 Task: Create a due date automation trigger when advanced on, on the tuesday after a card is due add fields without custom field "Resume" set to a date between 1 and 7 days ago at 11:00 AM.
Action: Mouse moved to (1221, 95)
Screenshot: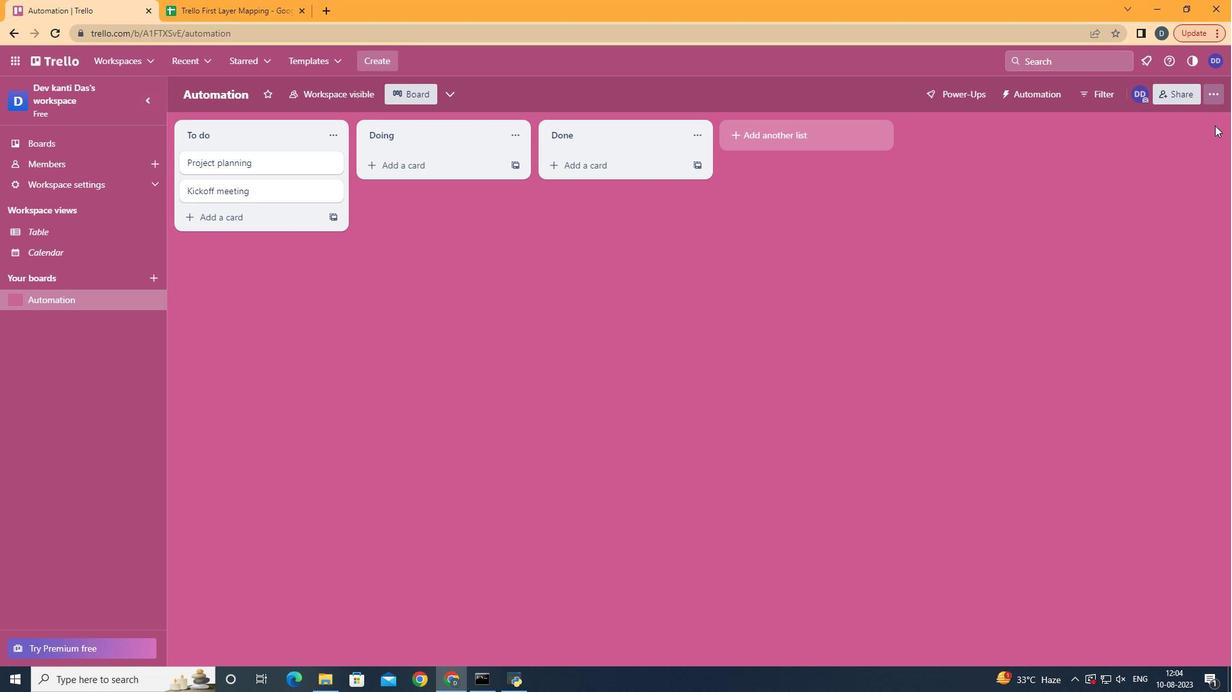 
Action: Mouse pressed left at (1221, 95)
Screenshot: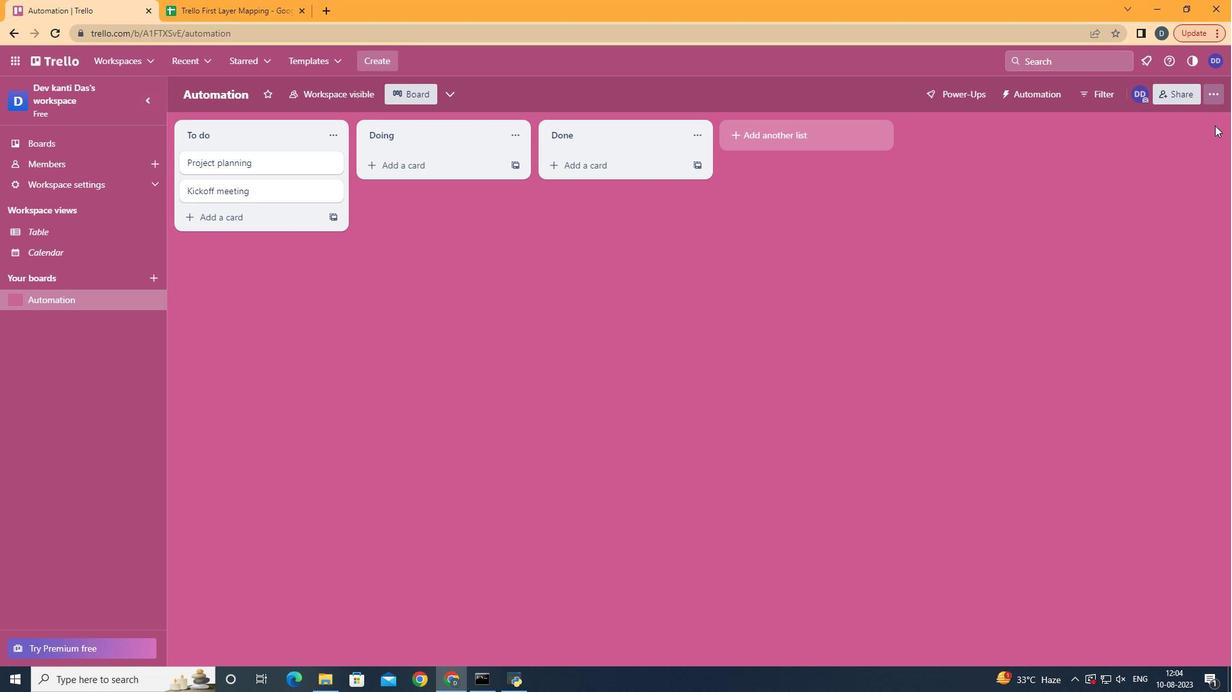 
Action: Mouse moved to (1145, 259)
Screenshot: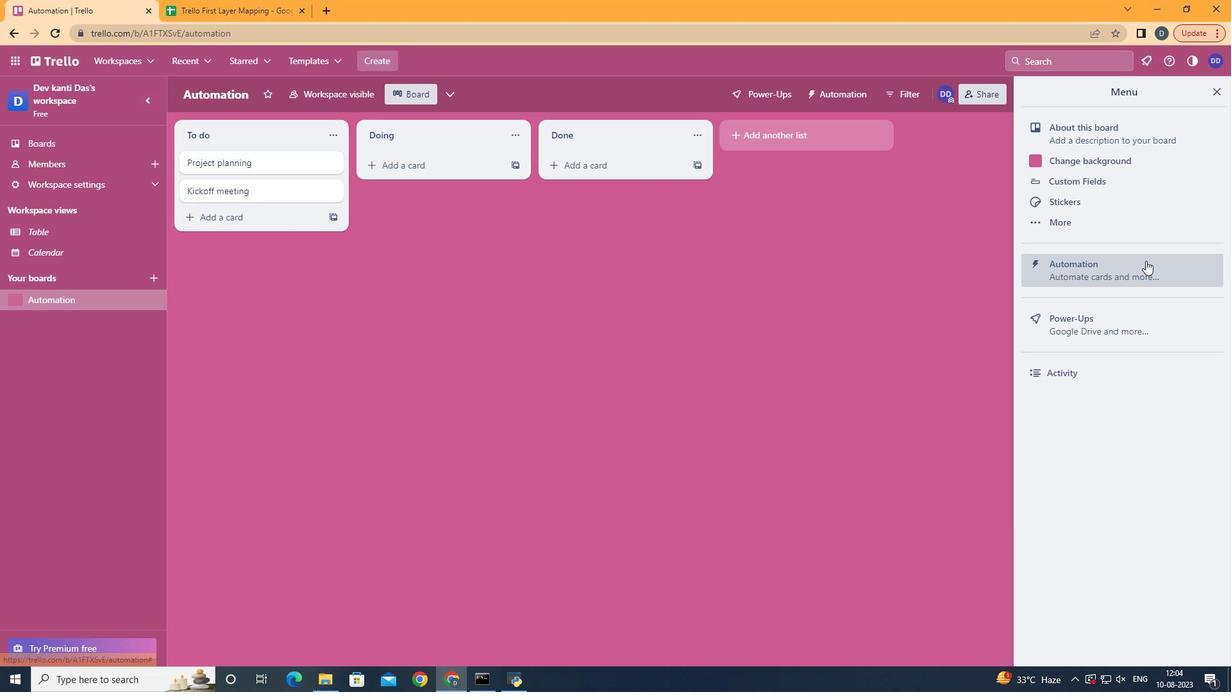 
Action: Mouse pressed left at (1145, 259)
Screenshot: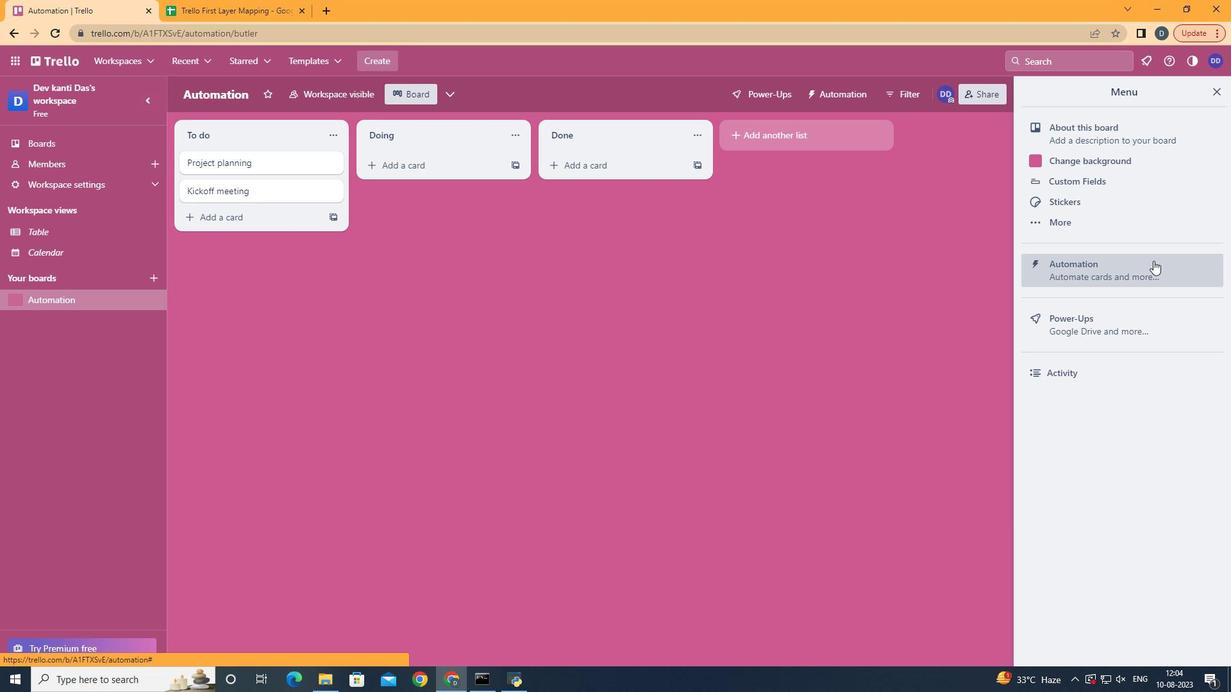 
Action: Mouse moved to (249, 262)
Screenshot: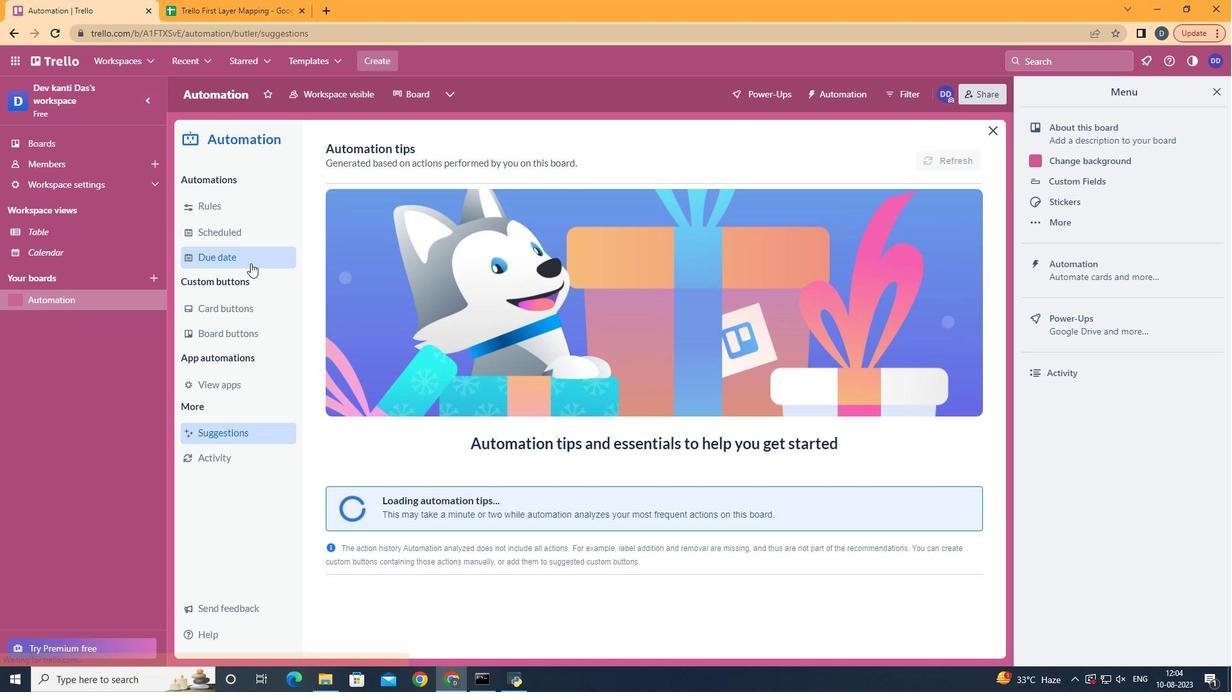 
Action: Mouse pressed left at (249, 262)
Screenshot: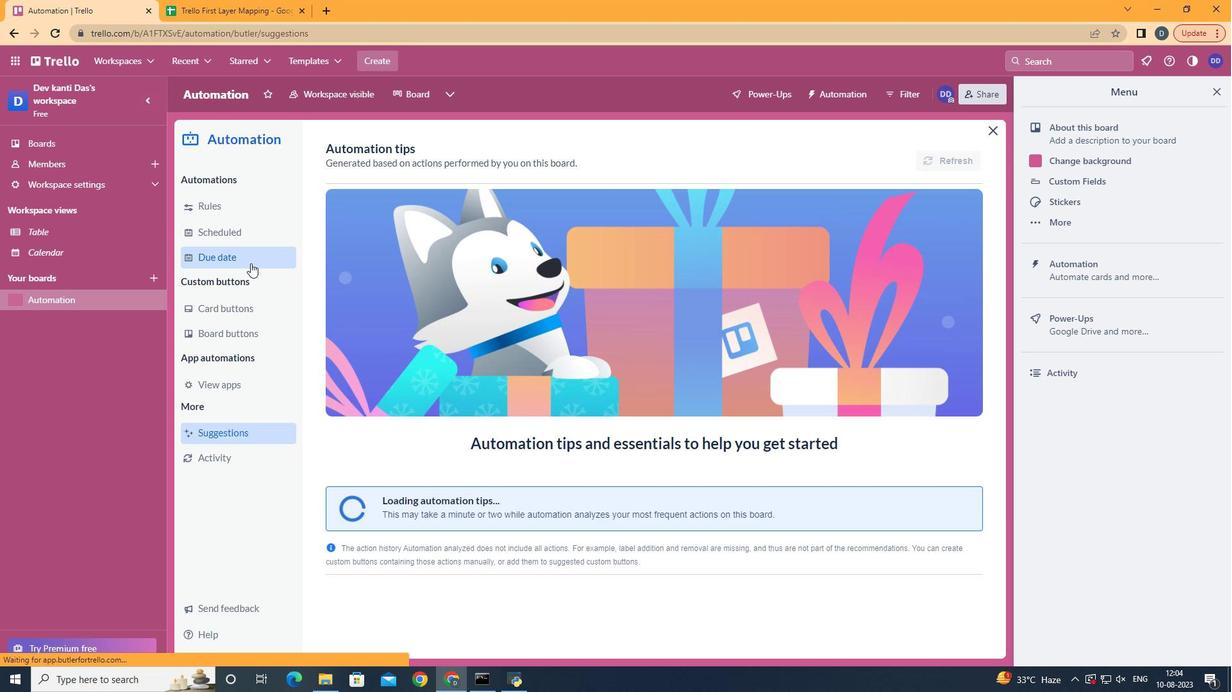 
Action: Mouse moved to (893, 155)
Screenshot: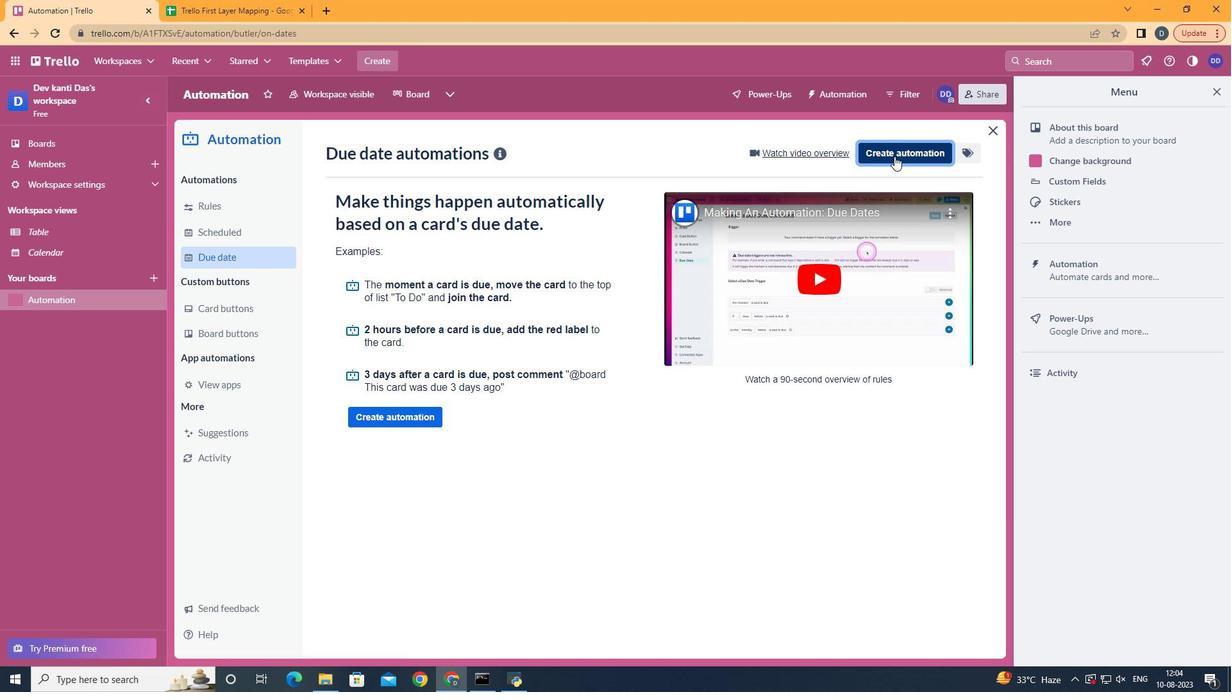 
Action: Mouse pressed left at (893, 155)
Screenshot: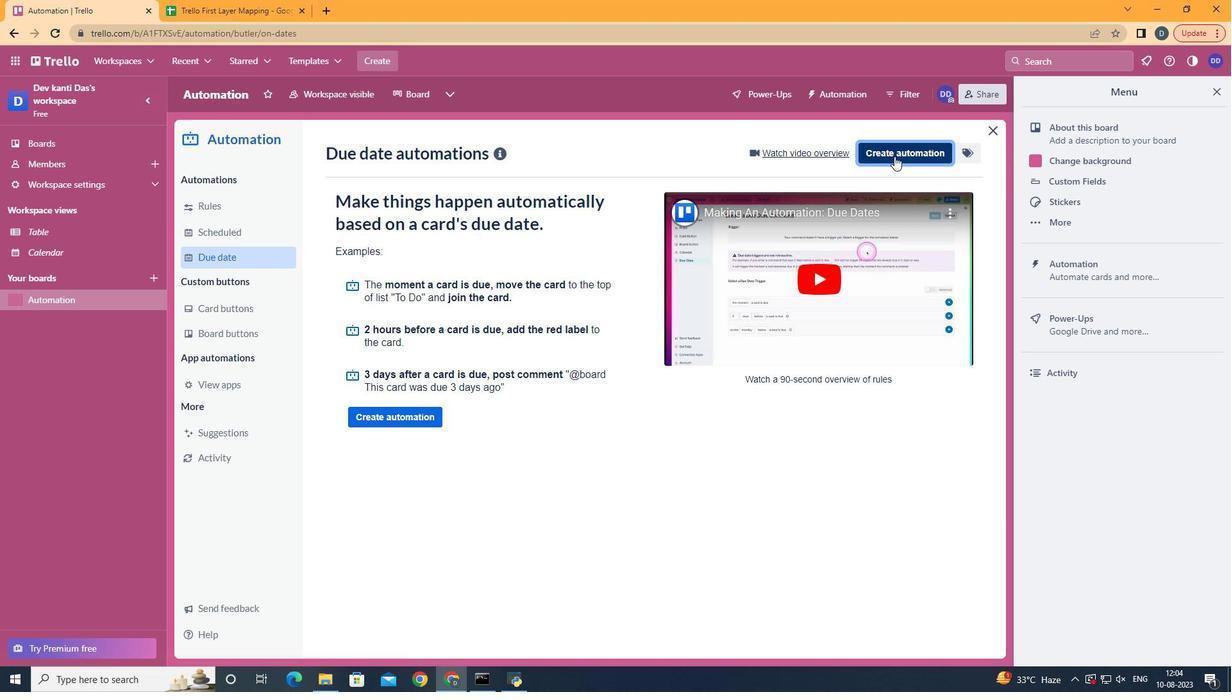 
Action: Mouse moved to (700, 286)
Screenshot: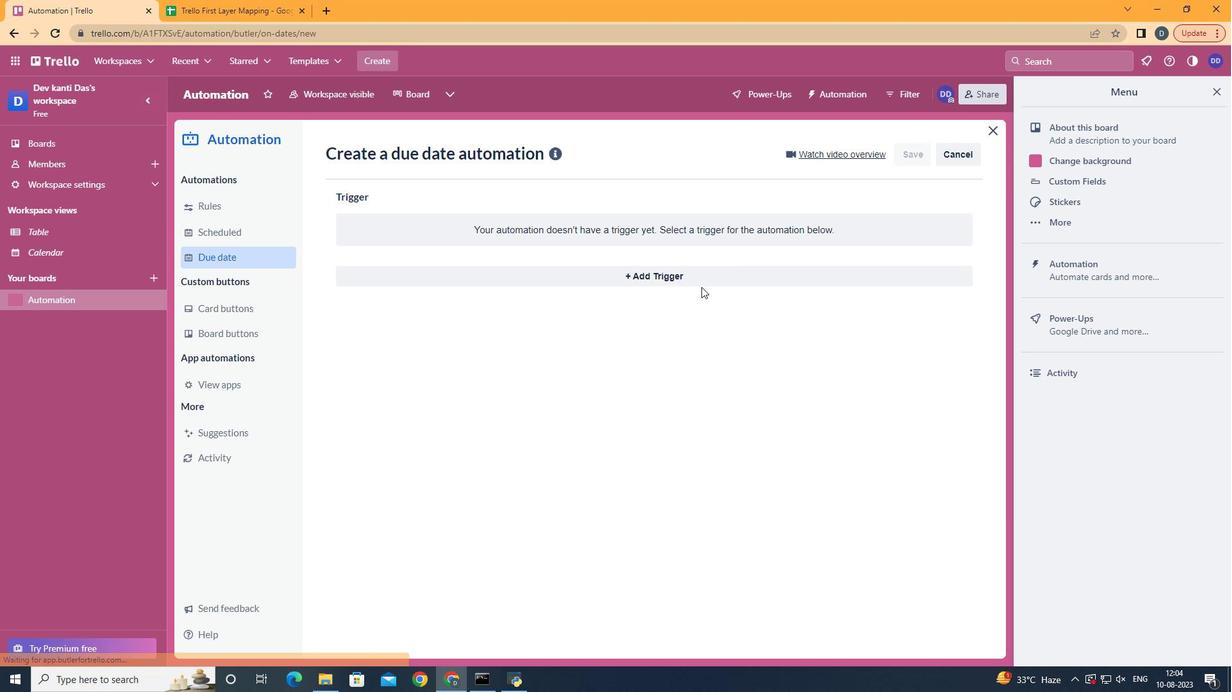 
Action: Mouse pressed left at (700, 286)
Screenshot: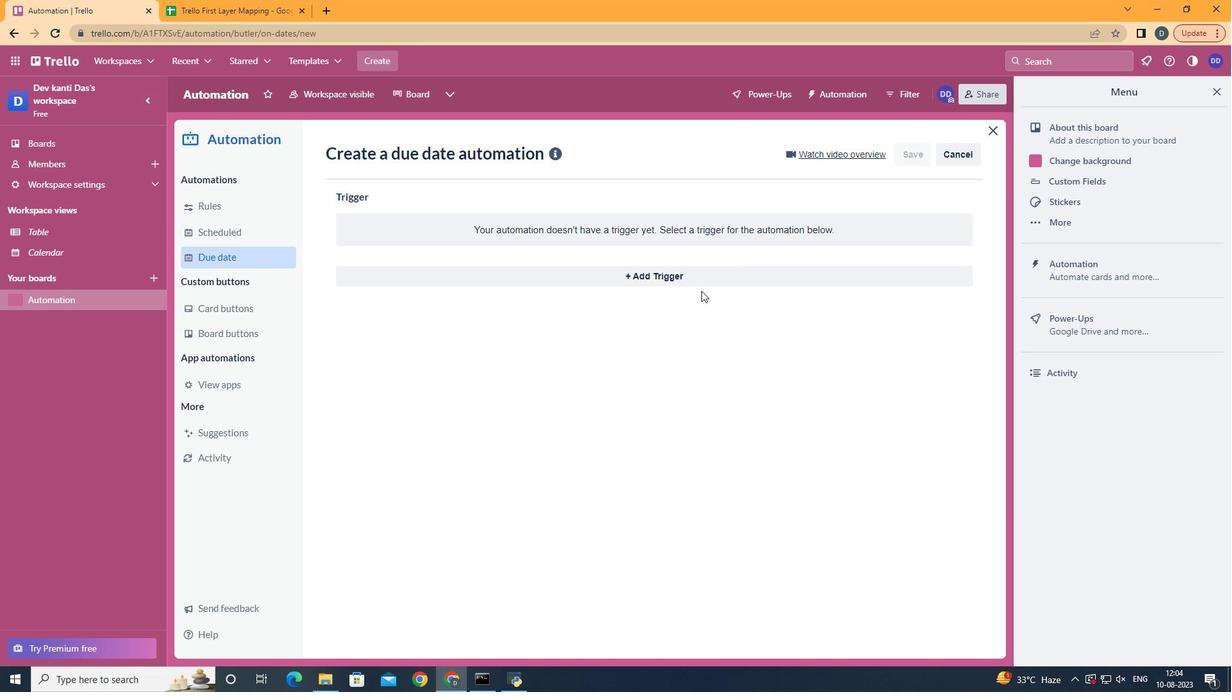 
Action: Mouse moved to (762, 275)
Screenshot: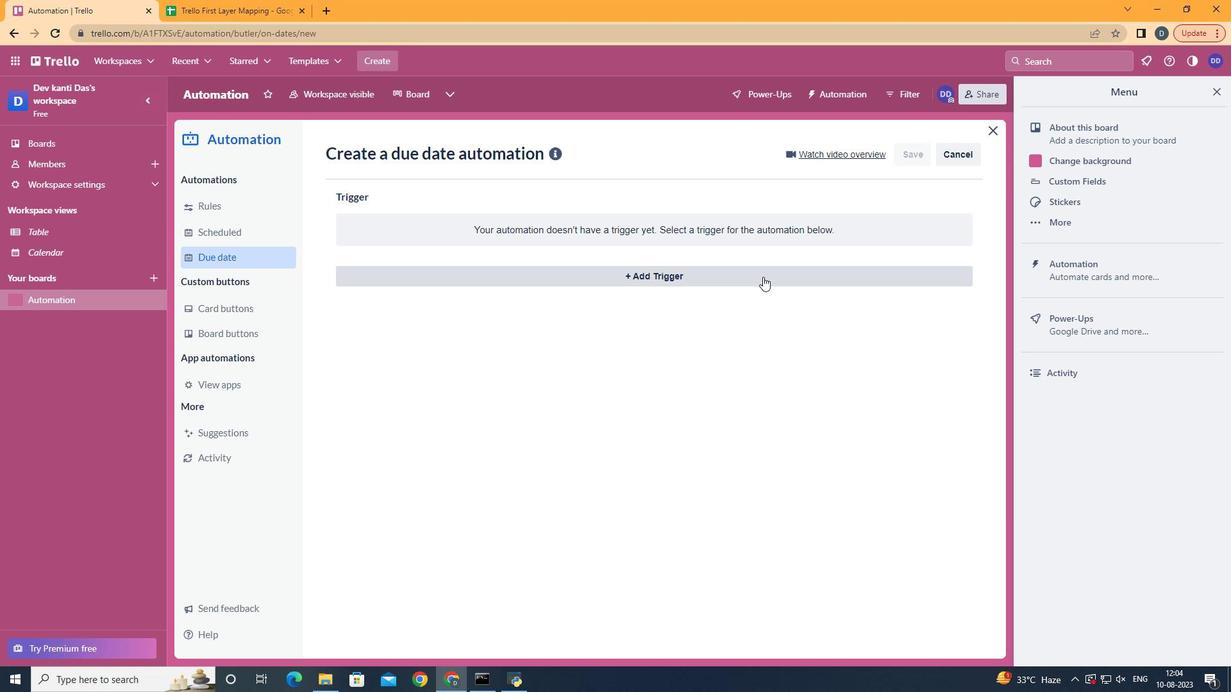 
Action: Mouse pressed left at (762, 275)
Screenshot: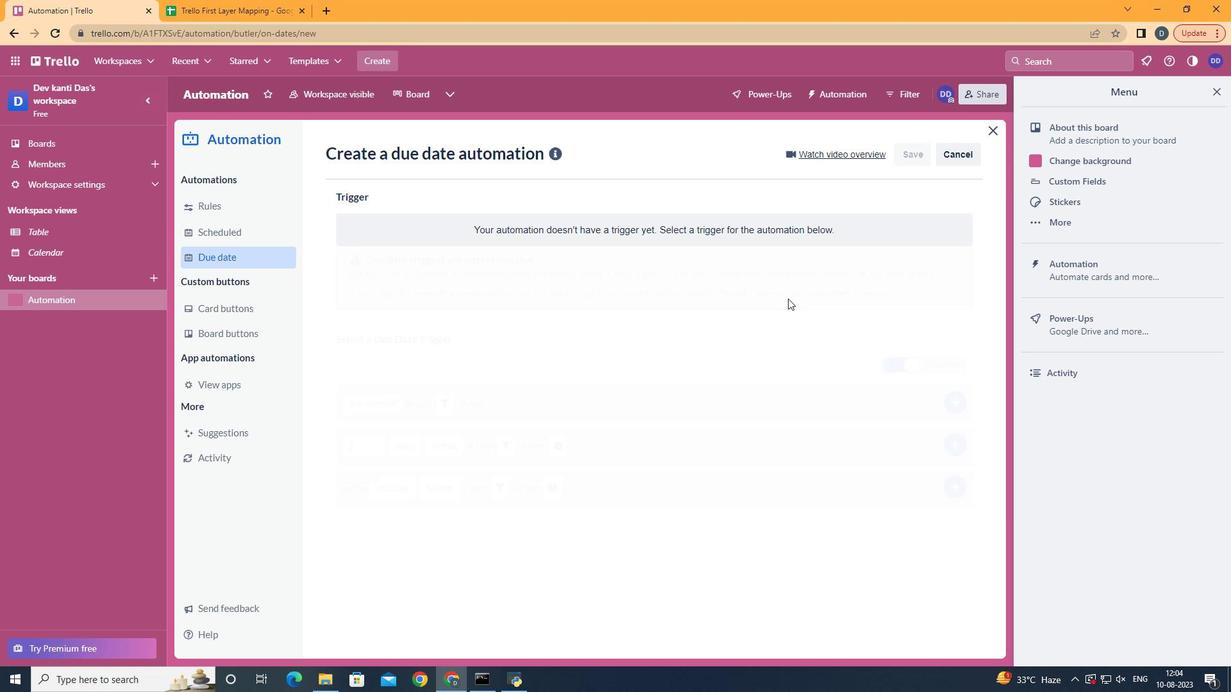 
Action: Mouse moved to (393, 354)
Screenshot: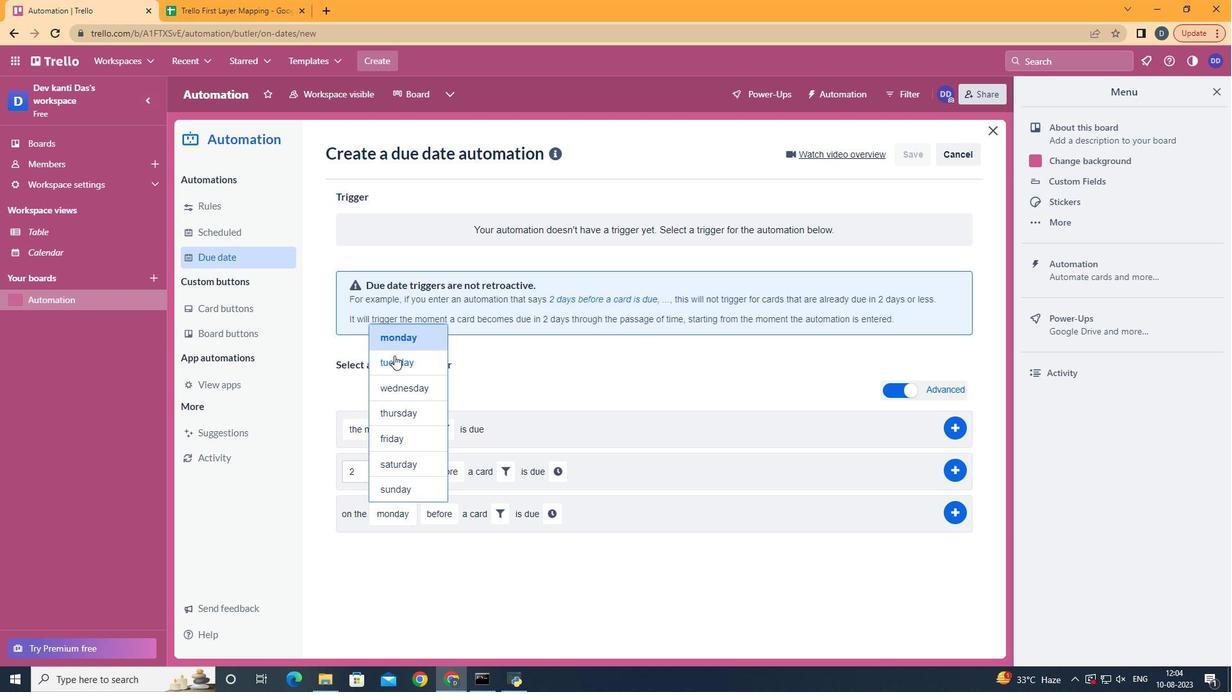 
Action: Mouse pressed left at (393, 354)
Screenshot: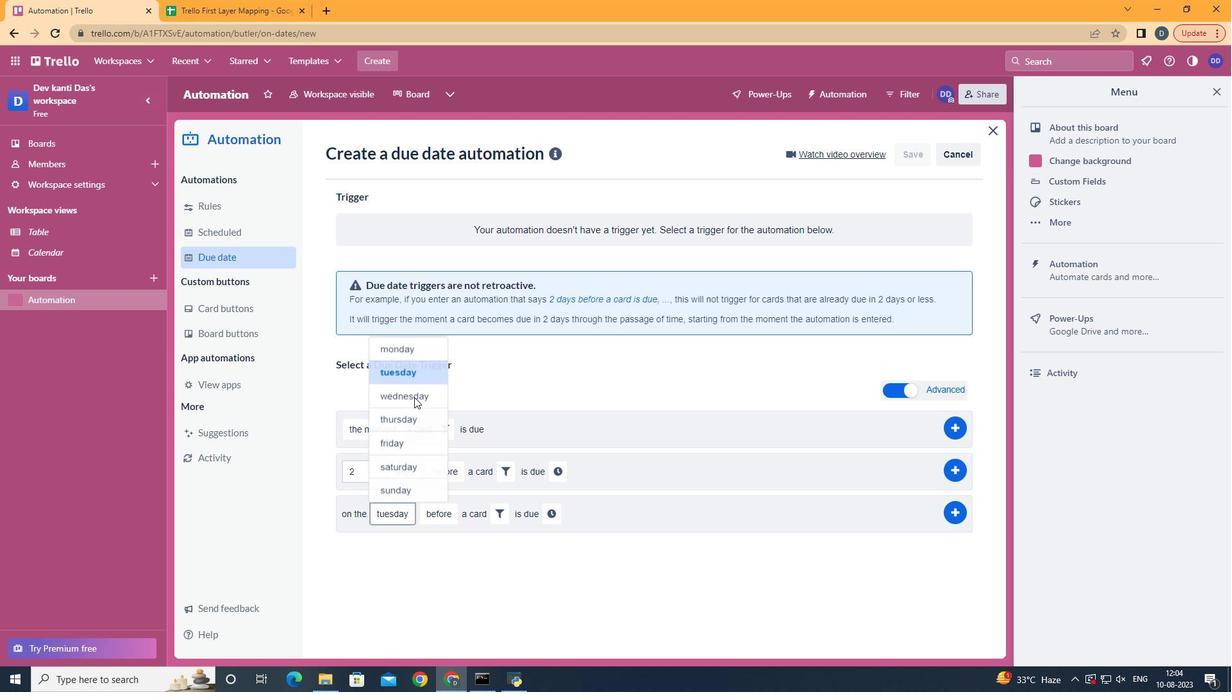 
Action: Mouse moved to (449, 558)
Screenshot: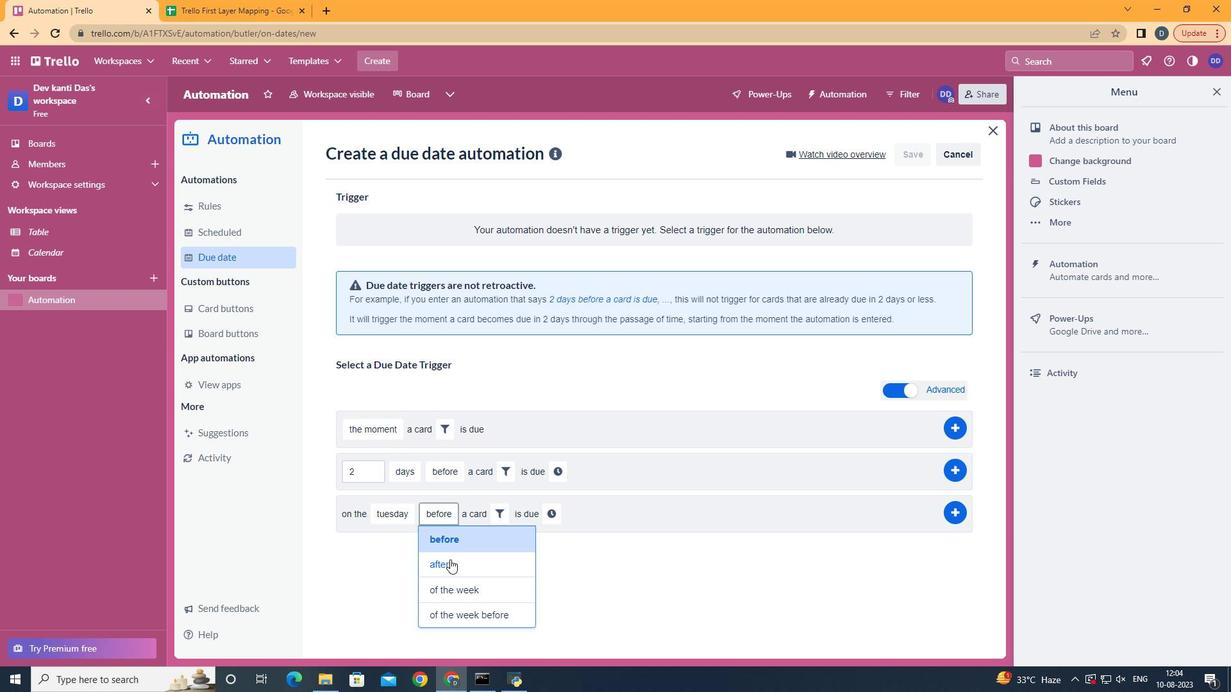 
Action: Mouse pressed left at (449, 558)
Screenshot: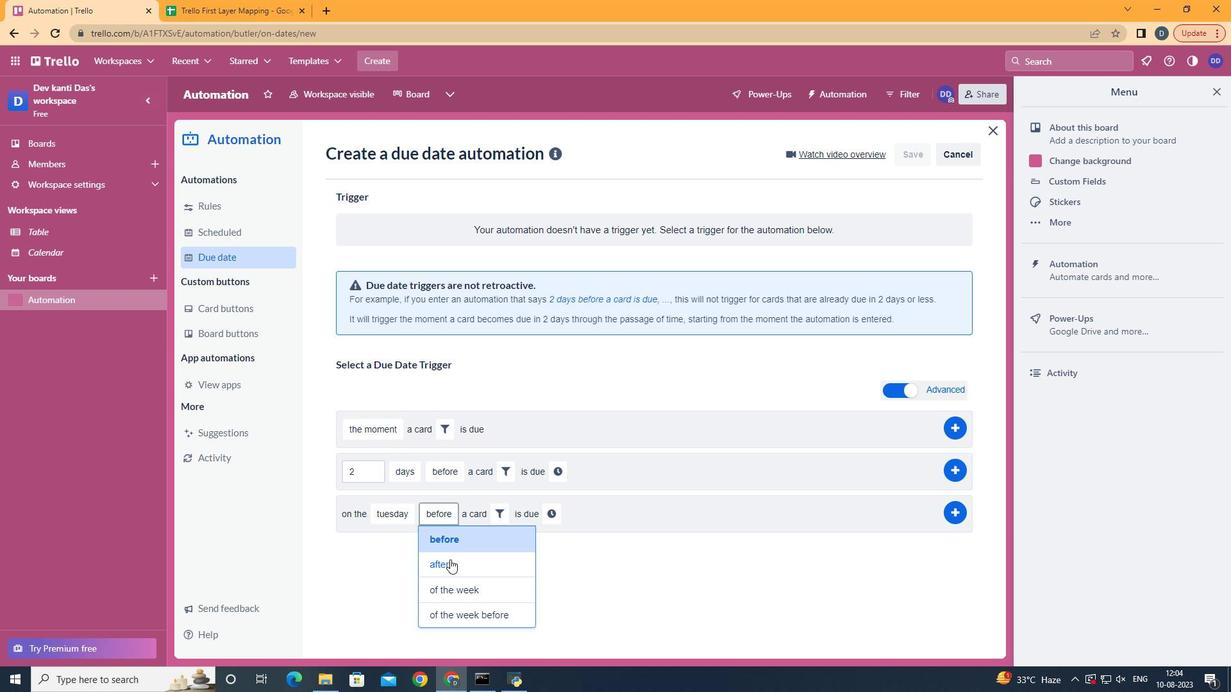 
Action: Mouse moved to (492, 514)
Screenshot: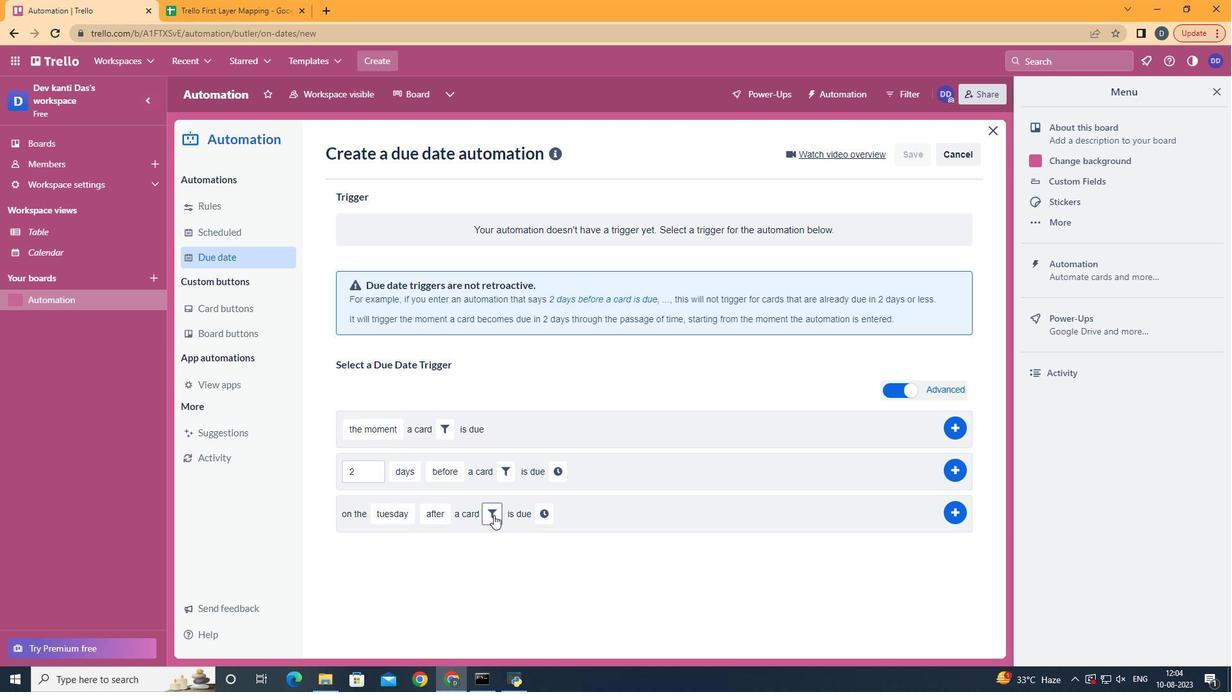 
Action: Mouse pressed left at (492, 514)
Screenshot: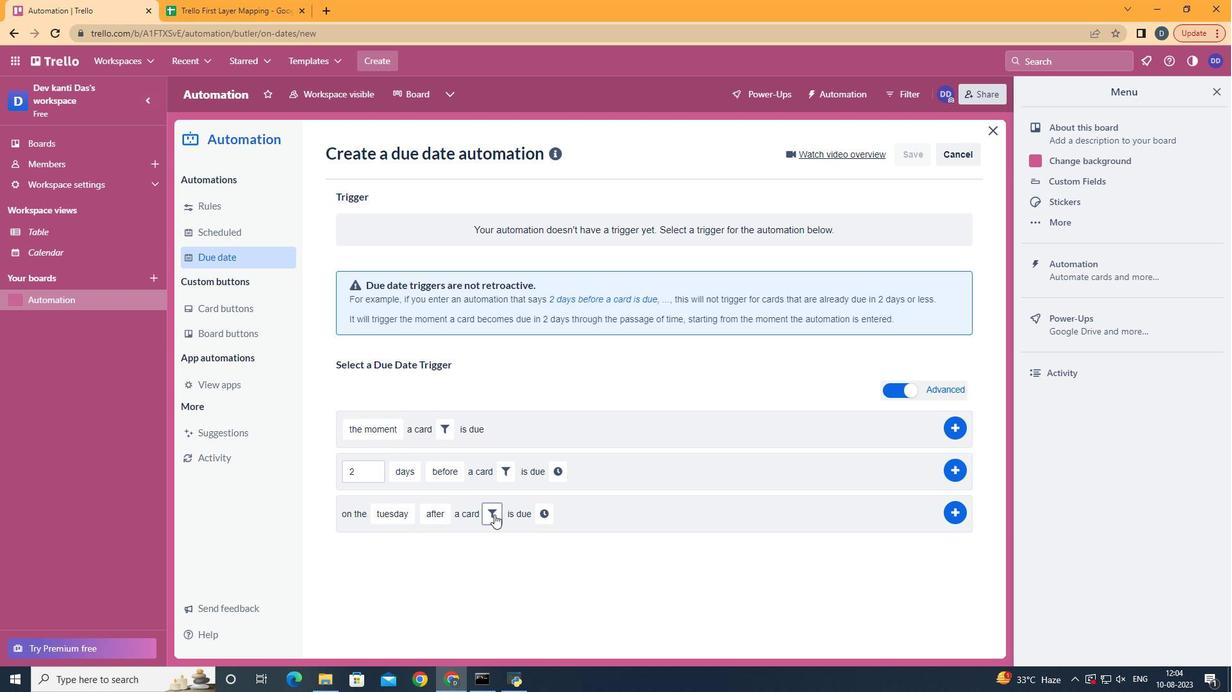 
Action: Mouse moved to (703, 558)
Screenshot: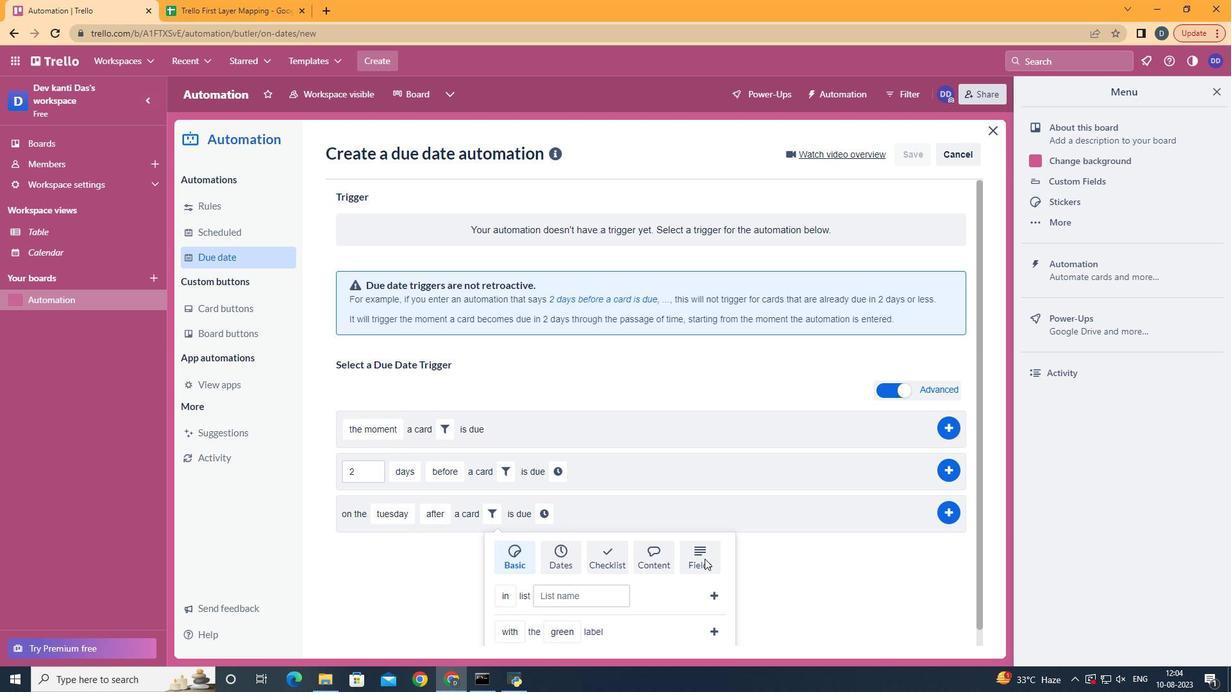 
Action: Mouse pressed left at (703, 558)
Screenshot: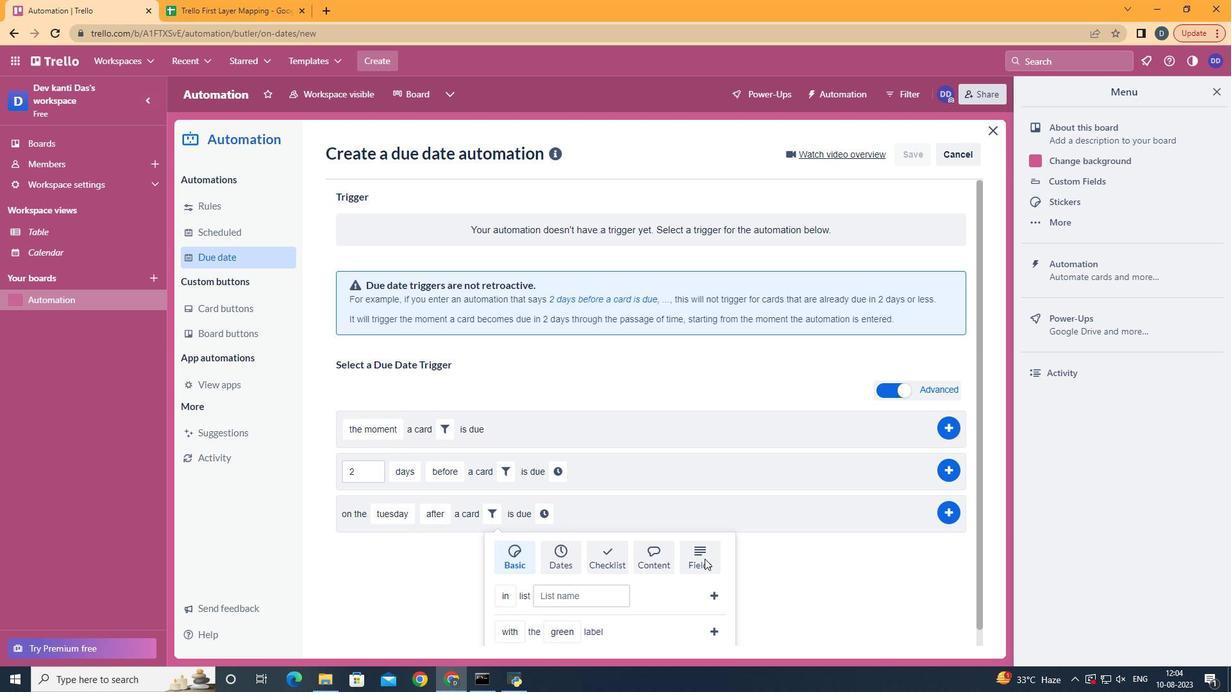 
Action: Mouse scrolled (703, 557) with delta (0, 0)
Screenshot: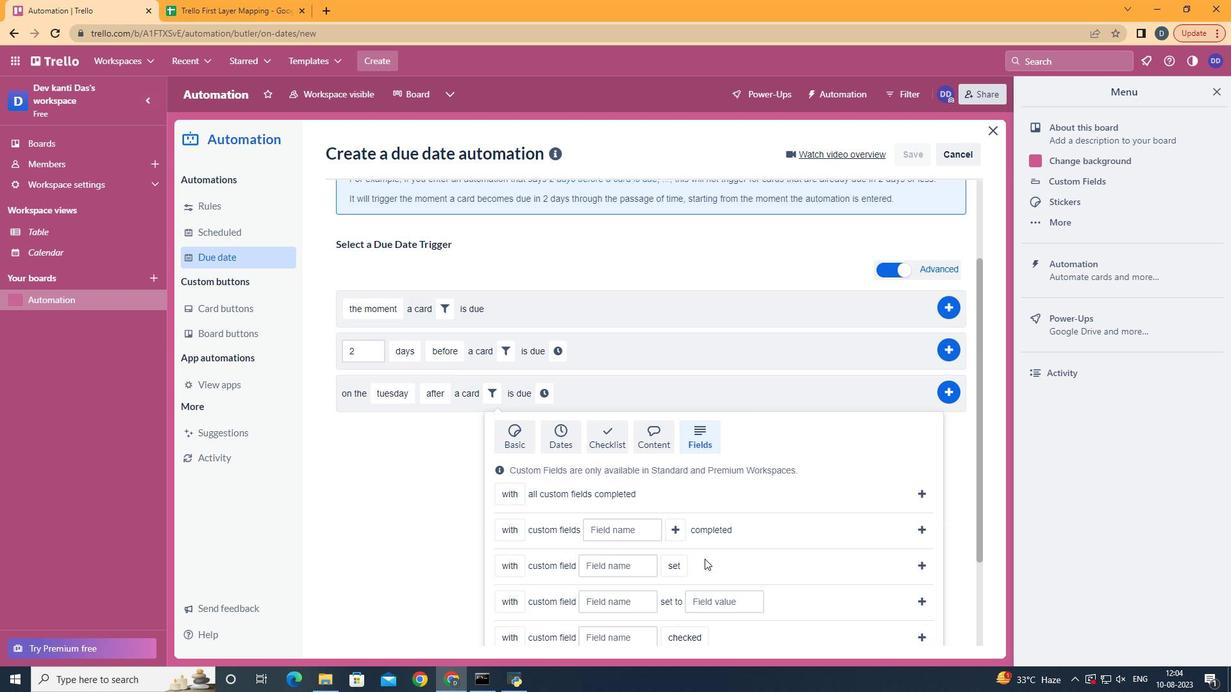 
Action: Mouse scrolled (703, 557) with delta (0, 0)
Screenshot: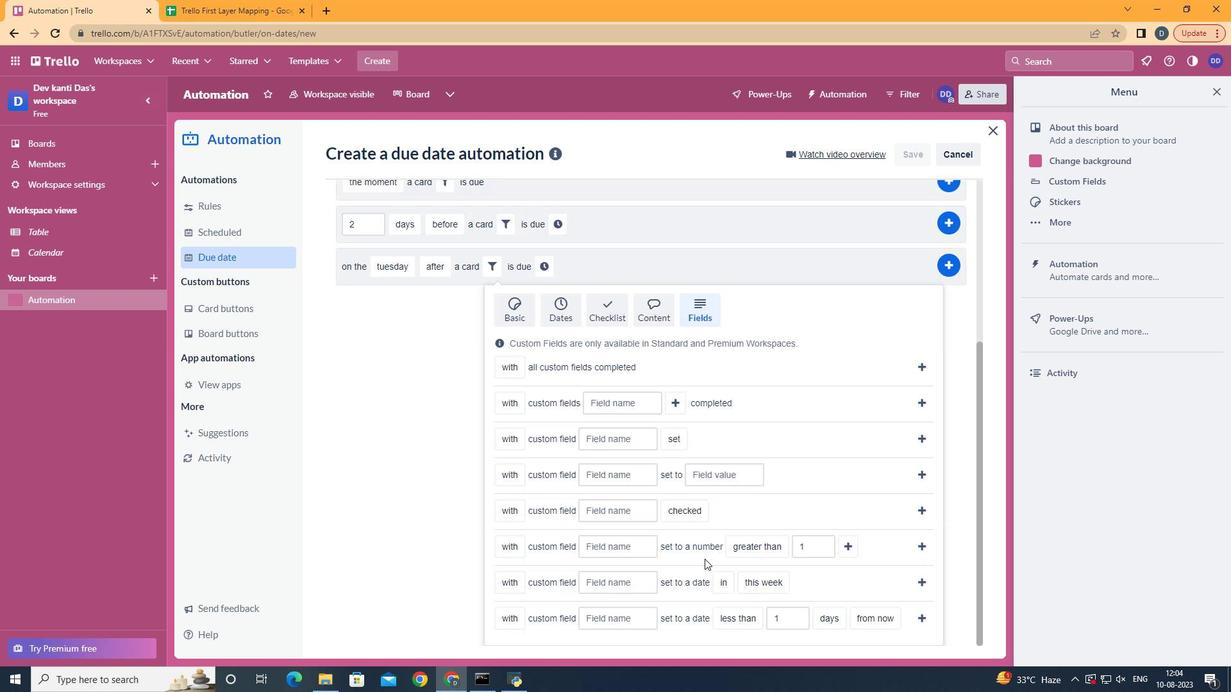 
Action: Mouse scrolled (703, 557) with delta (0, 0)
Screenshot: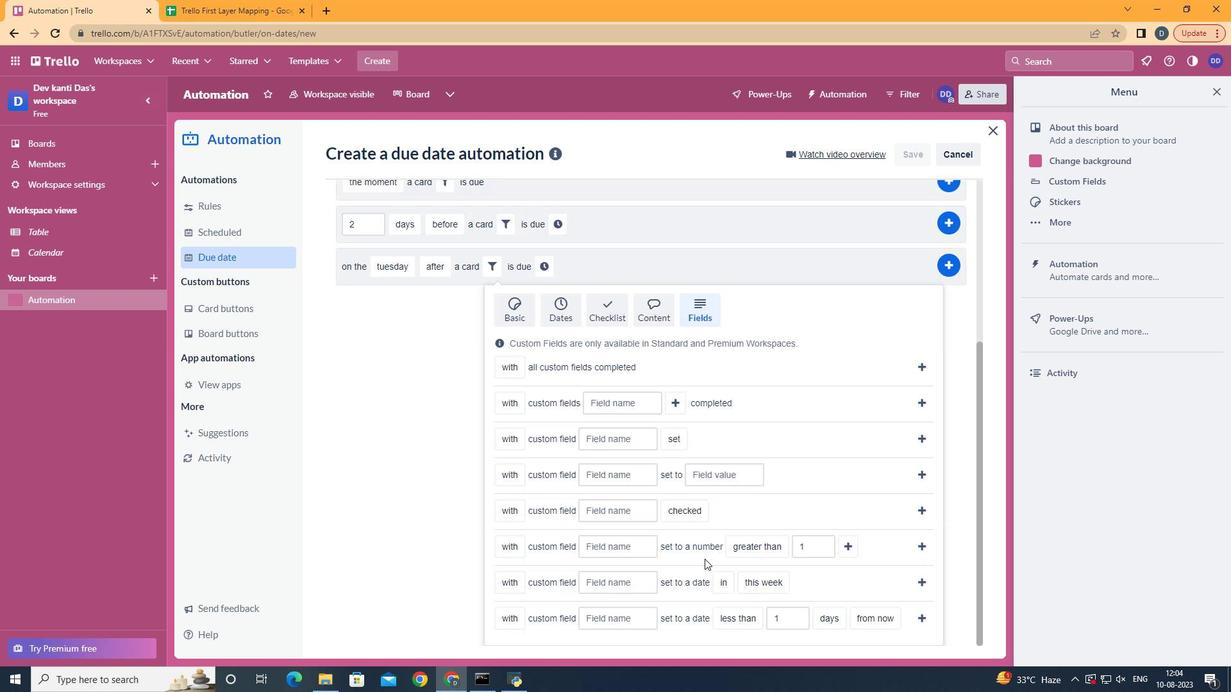 
Action: Mouse scrolled (703, 557) with delta (0, 0)
Screenshot: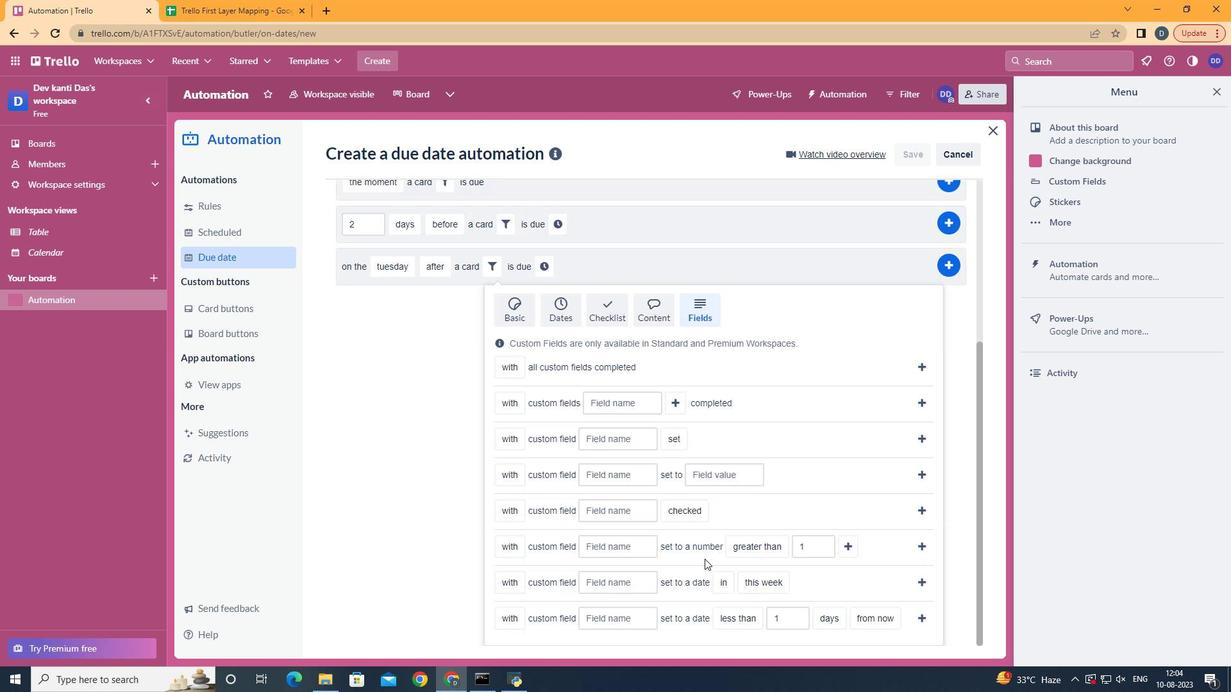 
Action: Mouse scrolled (703, 557) with delta (0, 0)
Screenshot: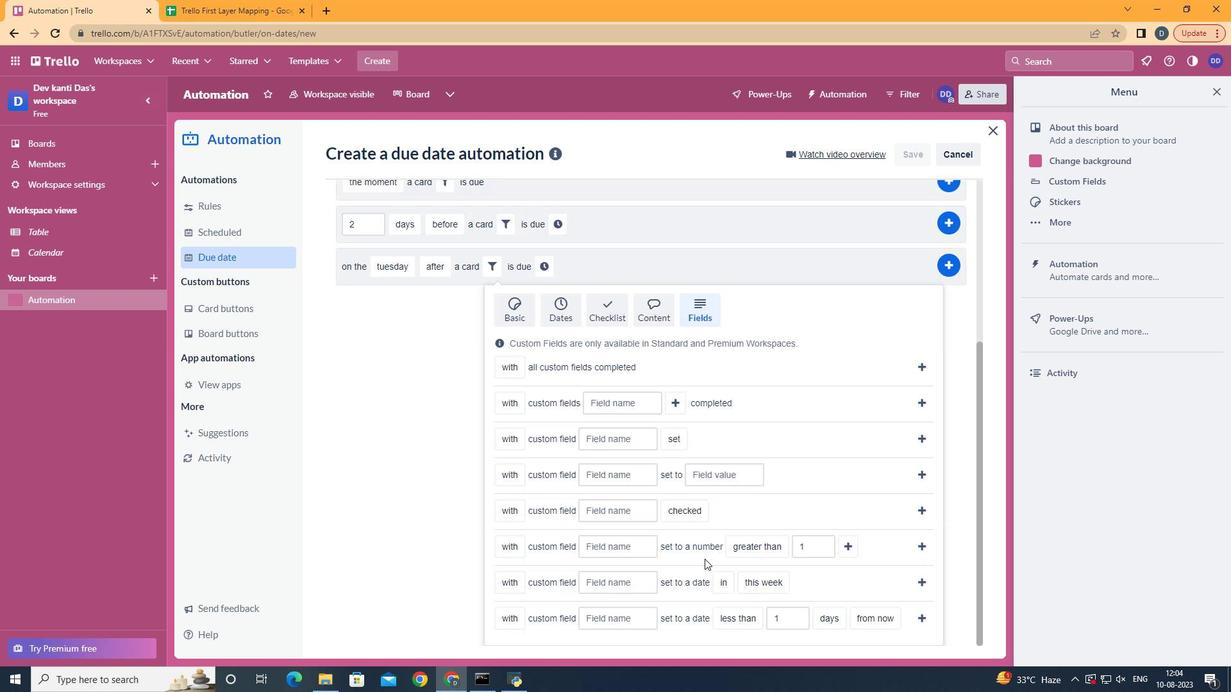 
Action: Mouse scrolled (703, 557) with delta (0, 0)
Screenshot: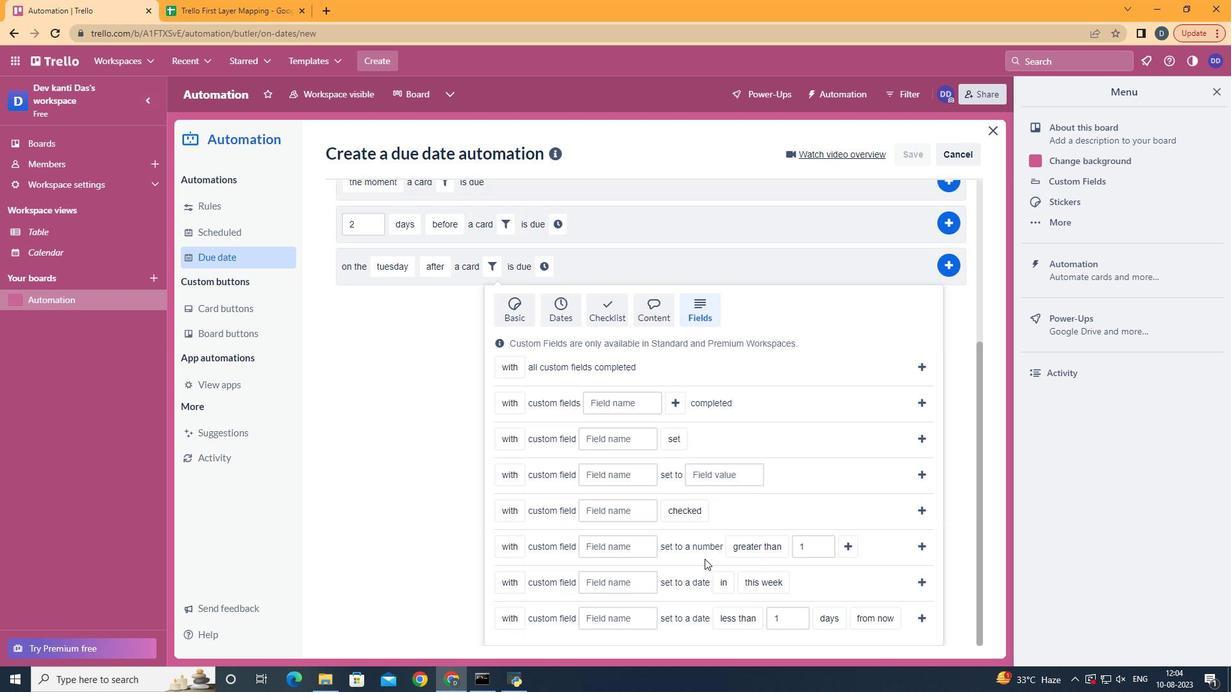 
Action: Mouse scrolled (703, 557) with delta (0, 0)
Screenshot: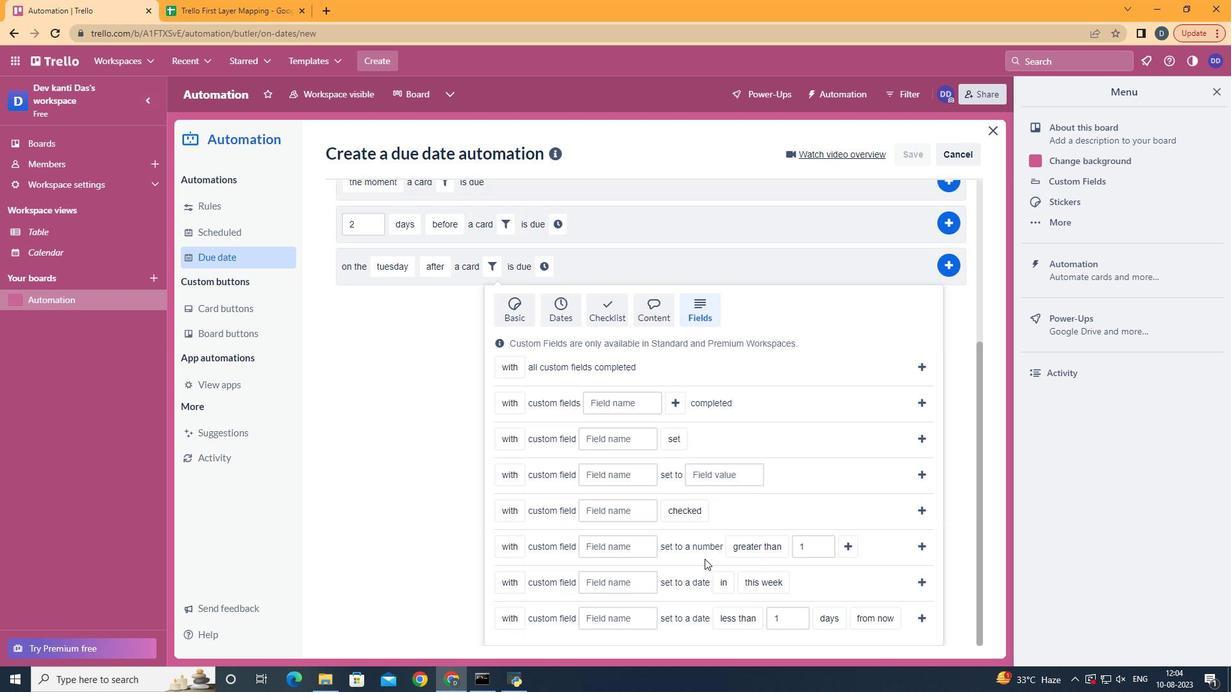 
Action: Mouse moved to (528, 596)
Screenshot: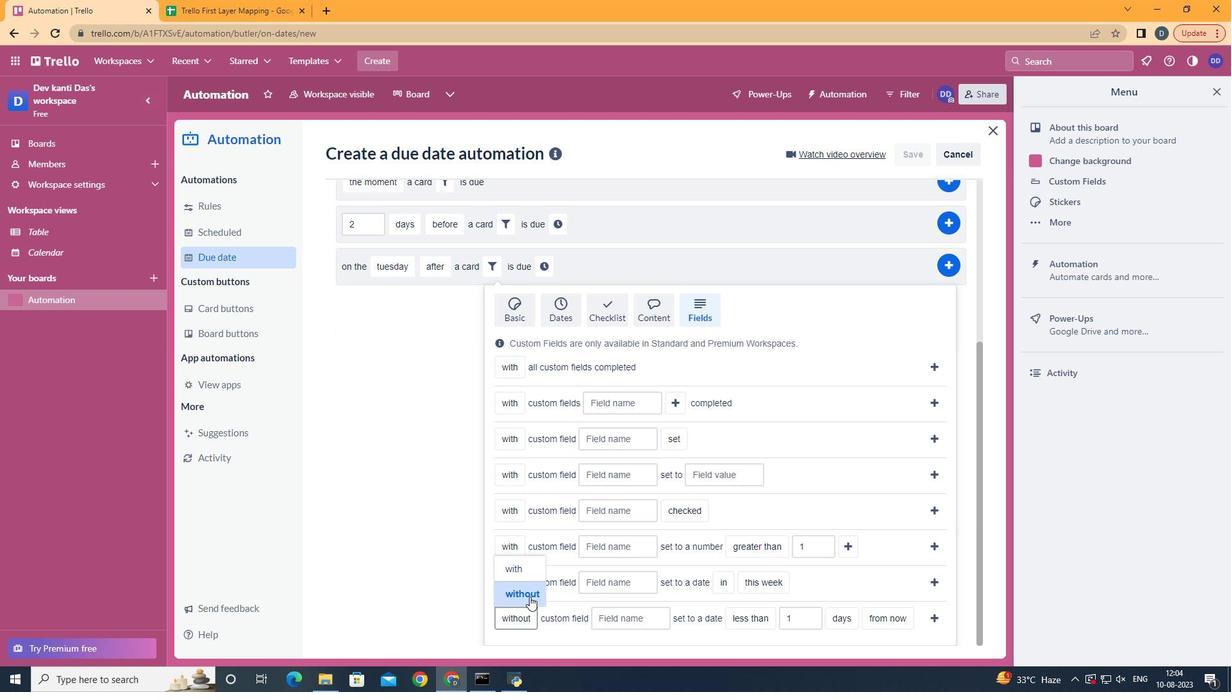 
Action: Mouse pressed left at (528, 596)
Screenshot: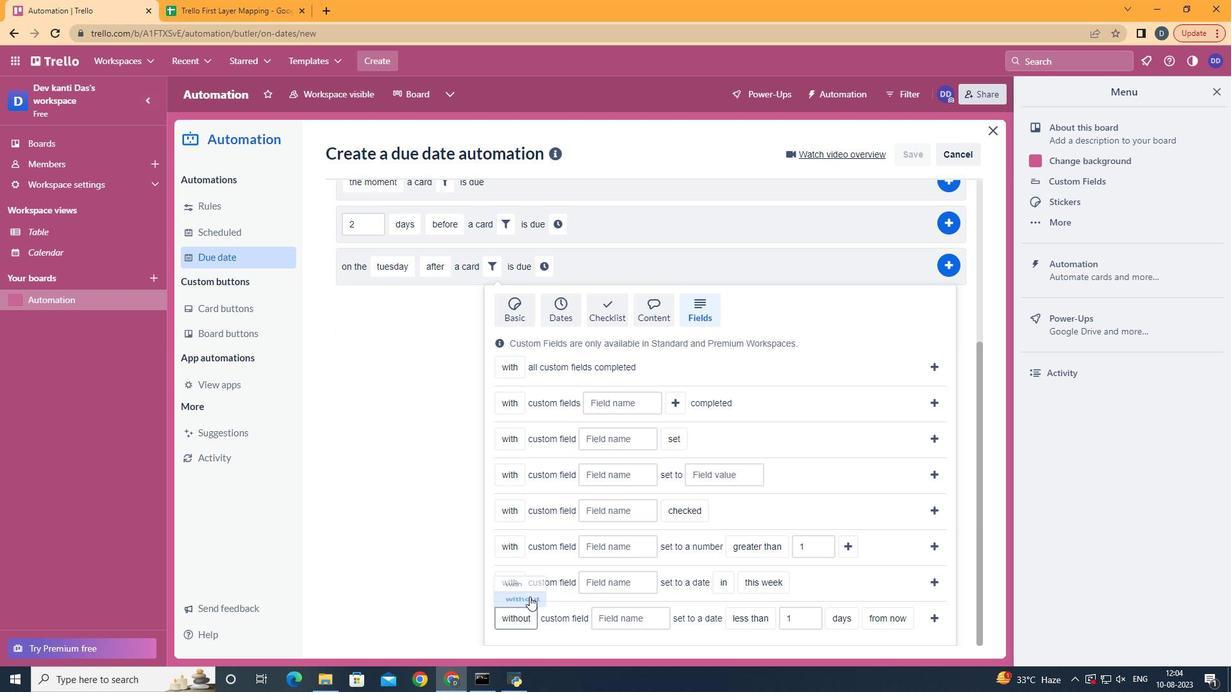 
Action: Mouse moved to (644, 610)
Screenshot: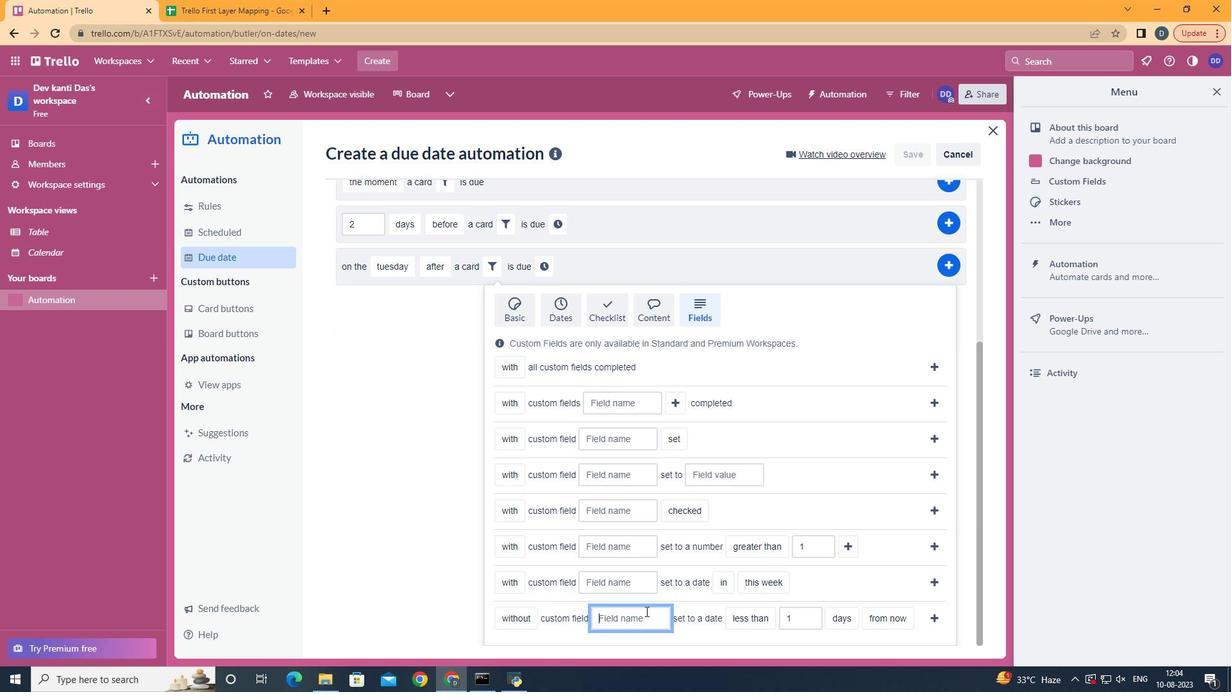 
Action: Mouse pressed left at (644, 610)
Screenshot: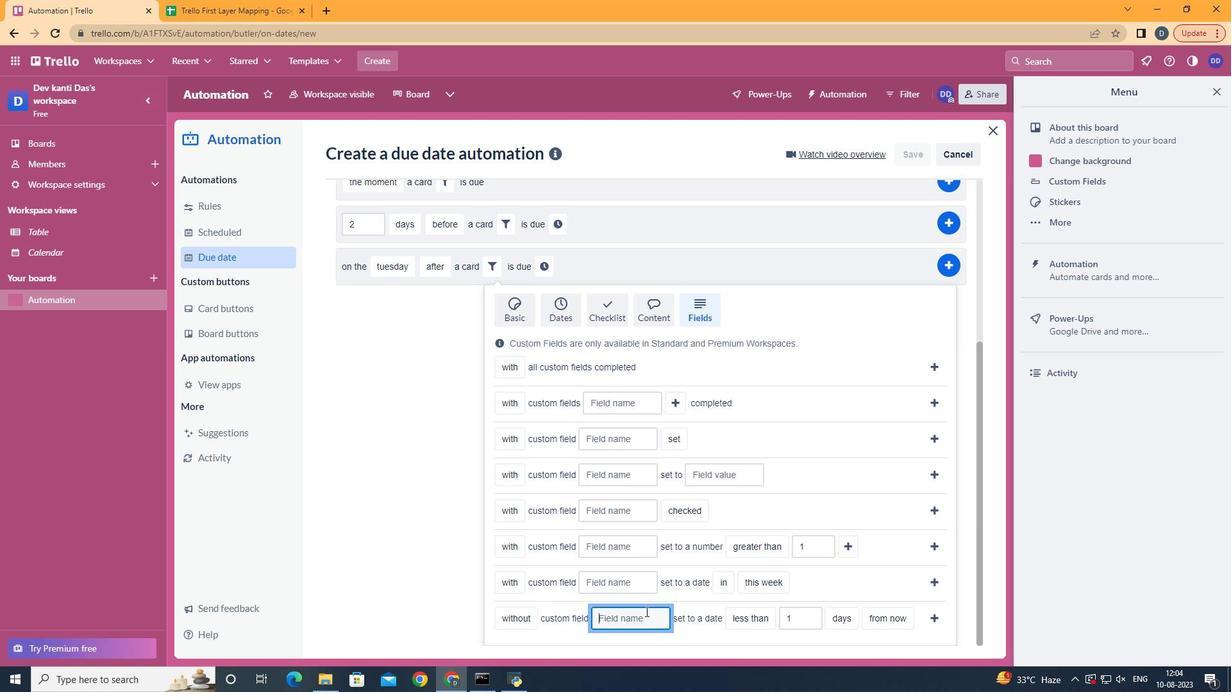 
Action: Key pressed <Key.shift>Resume
Screenshot: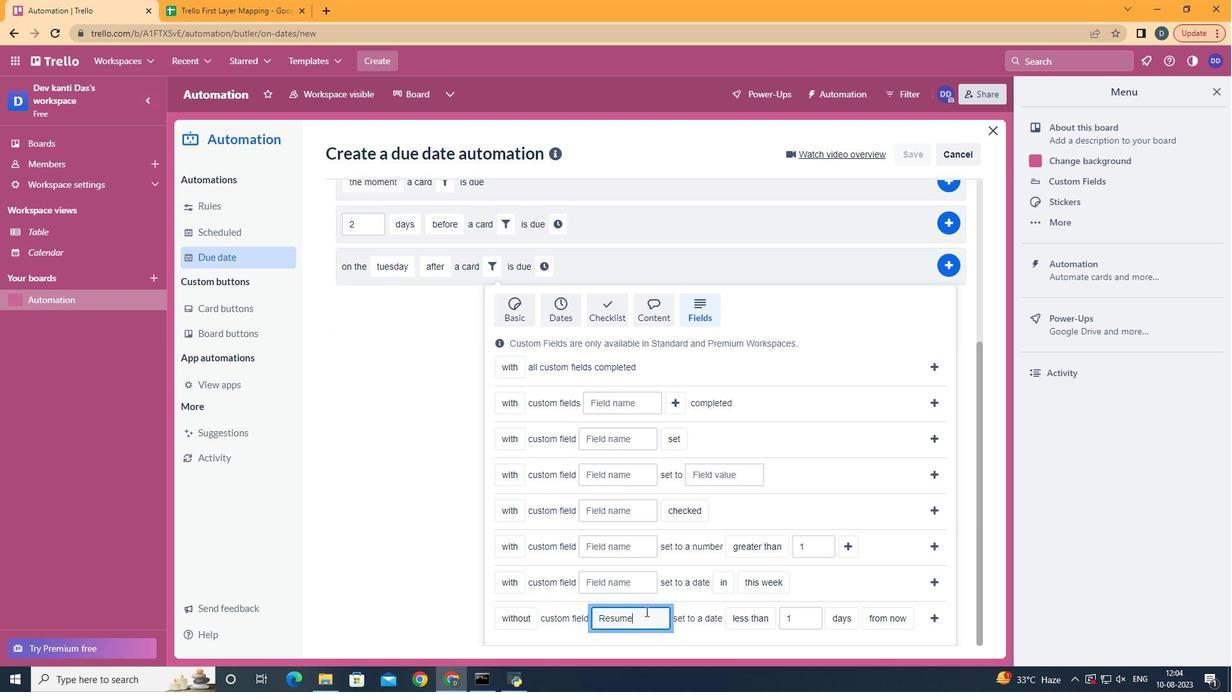 
Action: Mouse moved to (756, 598)
Screenshot: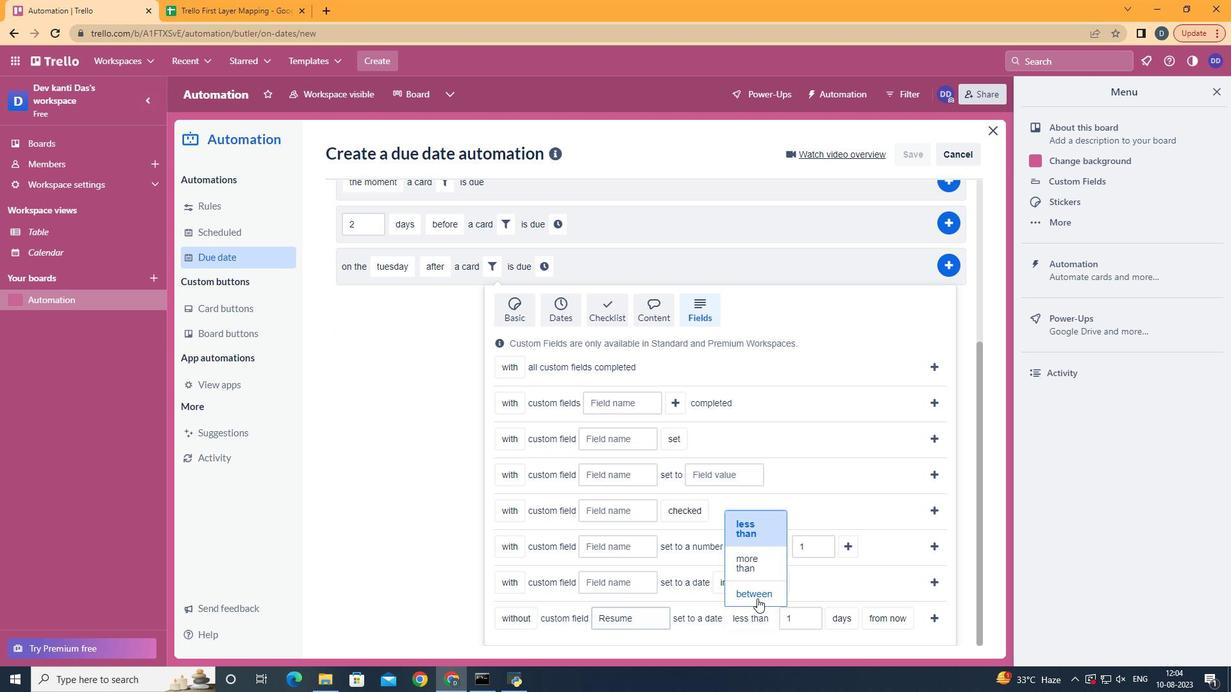 
Action: Mouse pressed left at (756, 598)
Screenshot: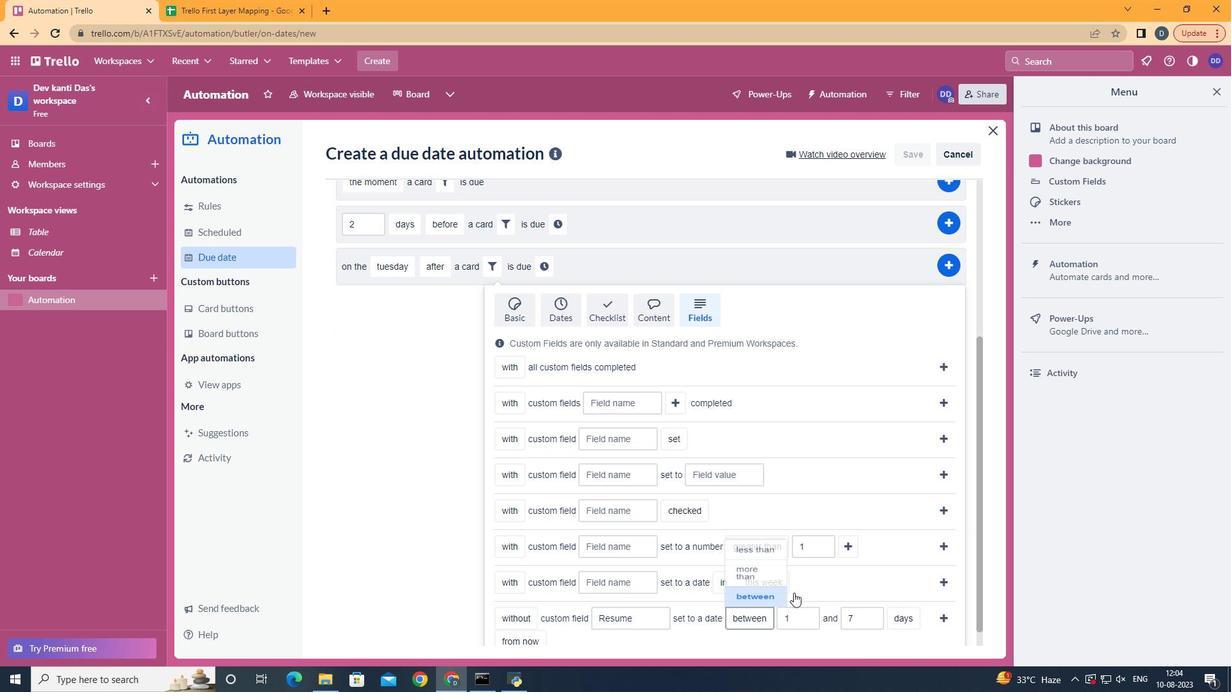 
Action: Mouse moved to (860, 581)
Screenshot: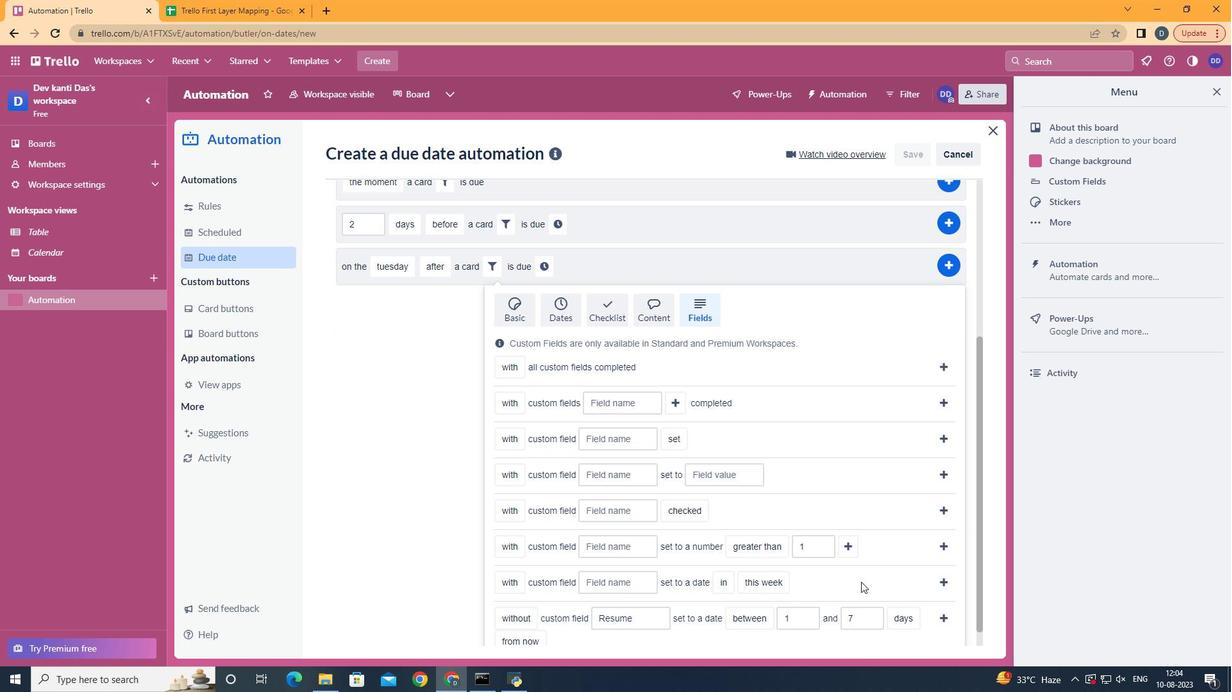 
Action: Mouse scrolled (860, 580) with delta (0, 0)
Screenshot: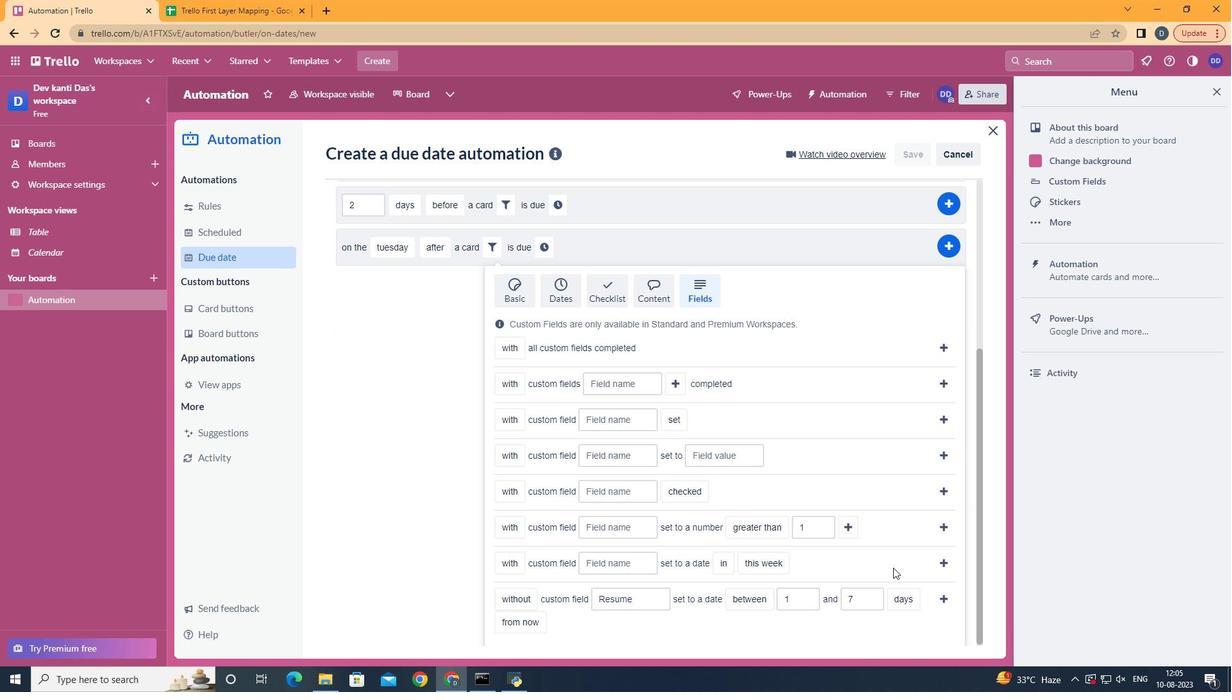 
Action: Mouse scrolled (860, 580) with delta (0, 0)
Screenshot: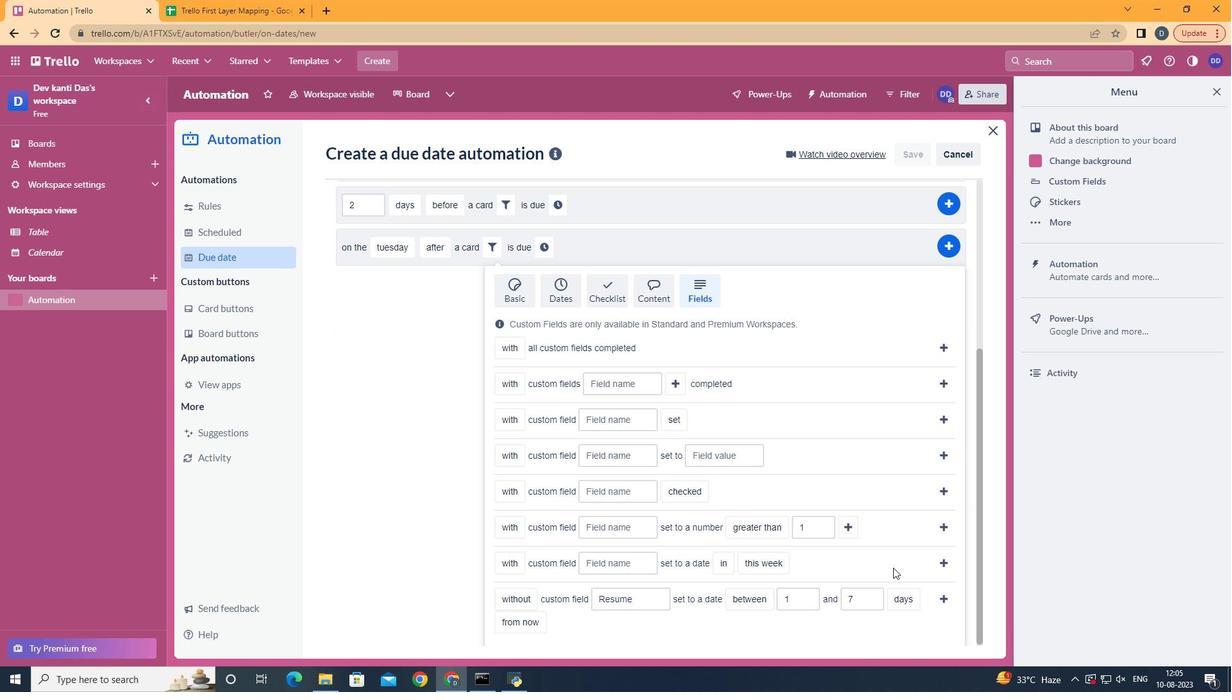 
Action: Mouse scrolled (860, 580) with delta (0, 0)
Screenshot: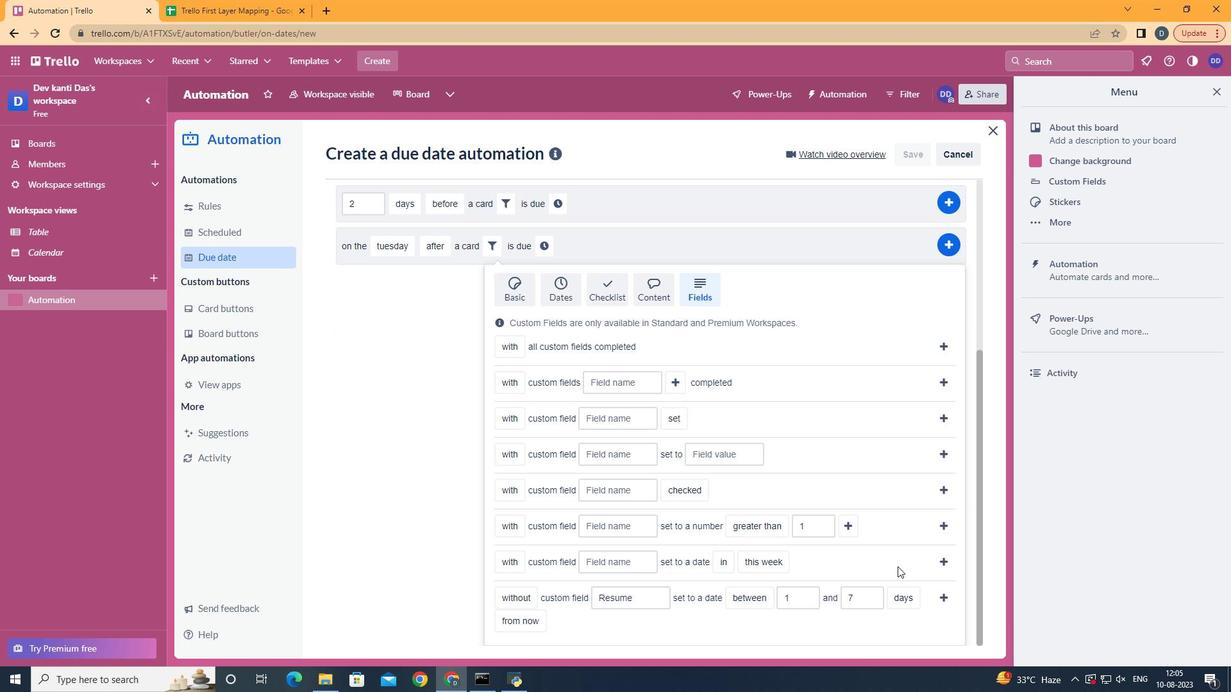 
Action: Mouse moved to (860, 581)
Screenshot: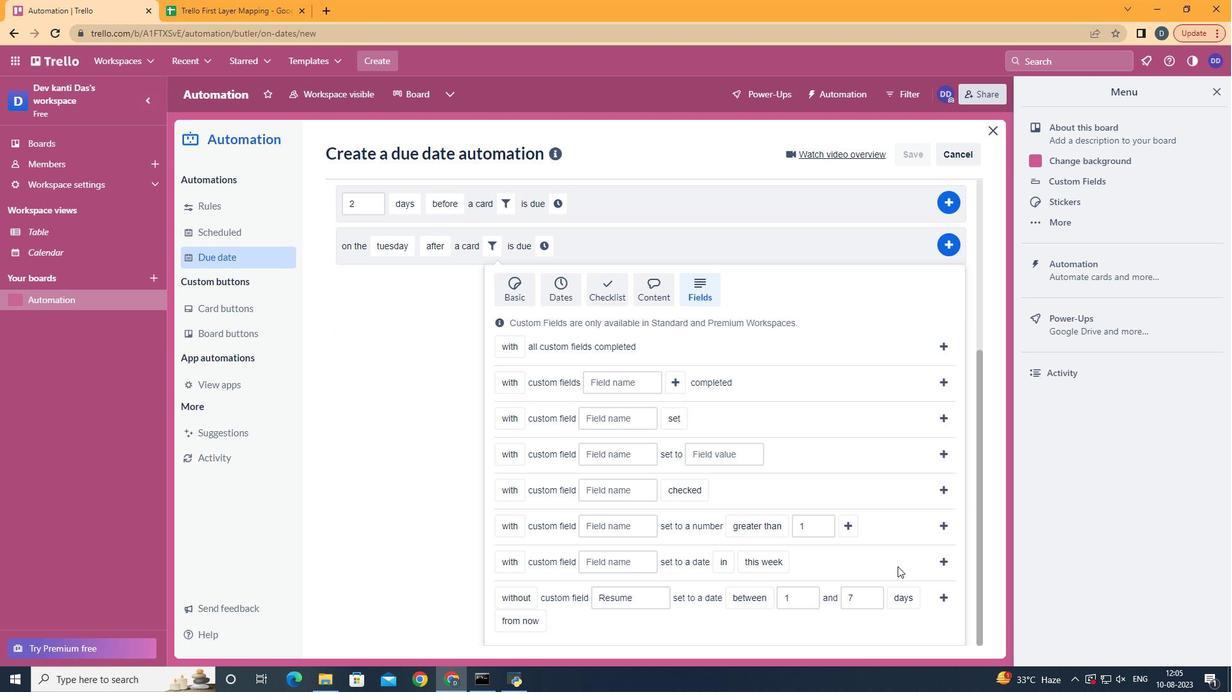 
Action: Mouse scrolled (860, 580) with delta (0, 0)
Screenshot: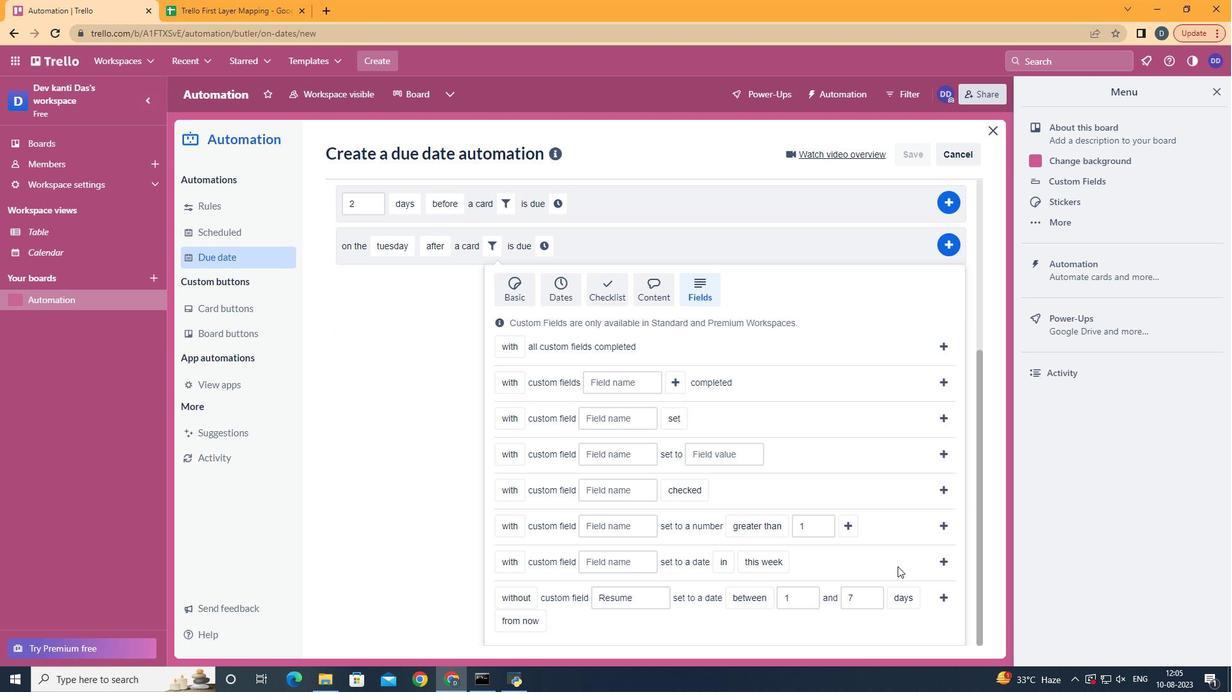 
Action: Mouse moved to (533, 592)
Screenshot: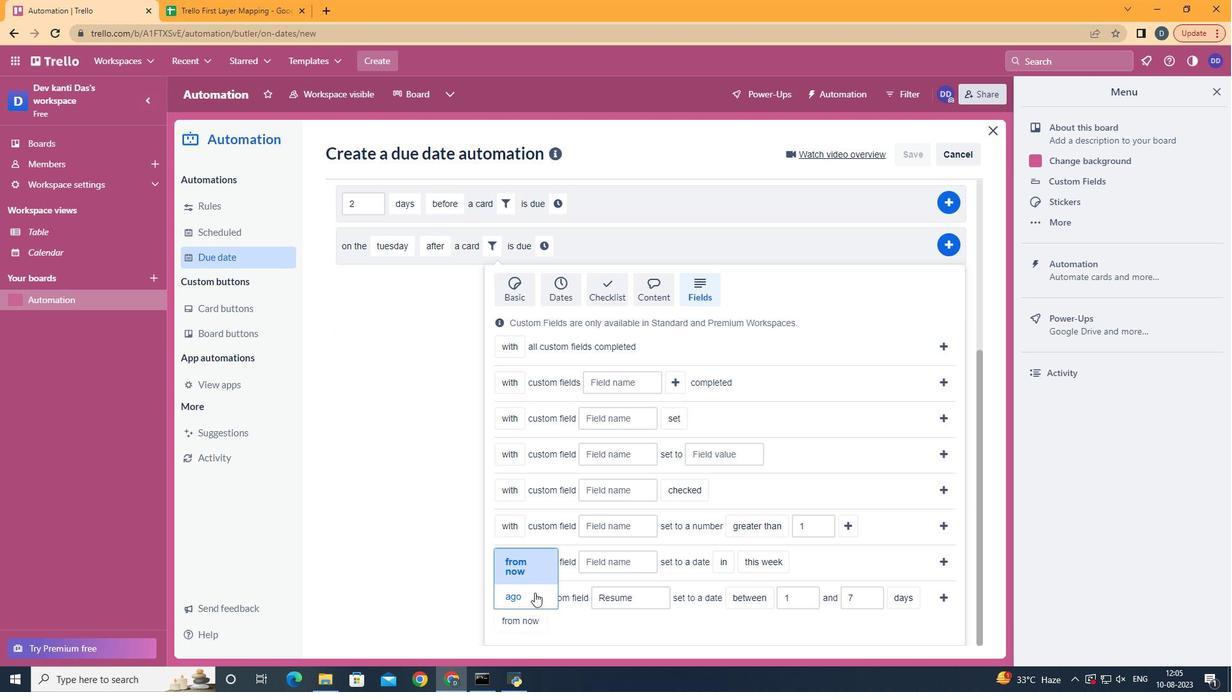 
Action: Mouse pressed left at (533, 592)
Screenshot: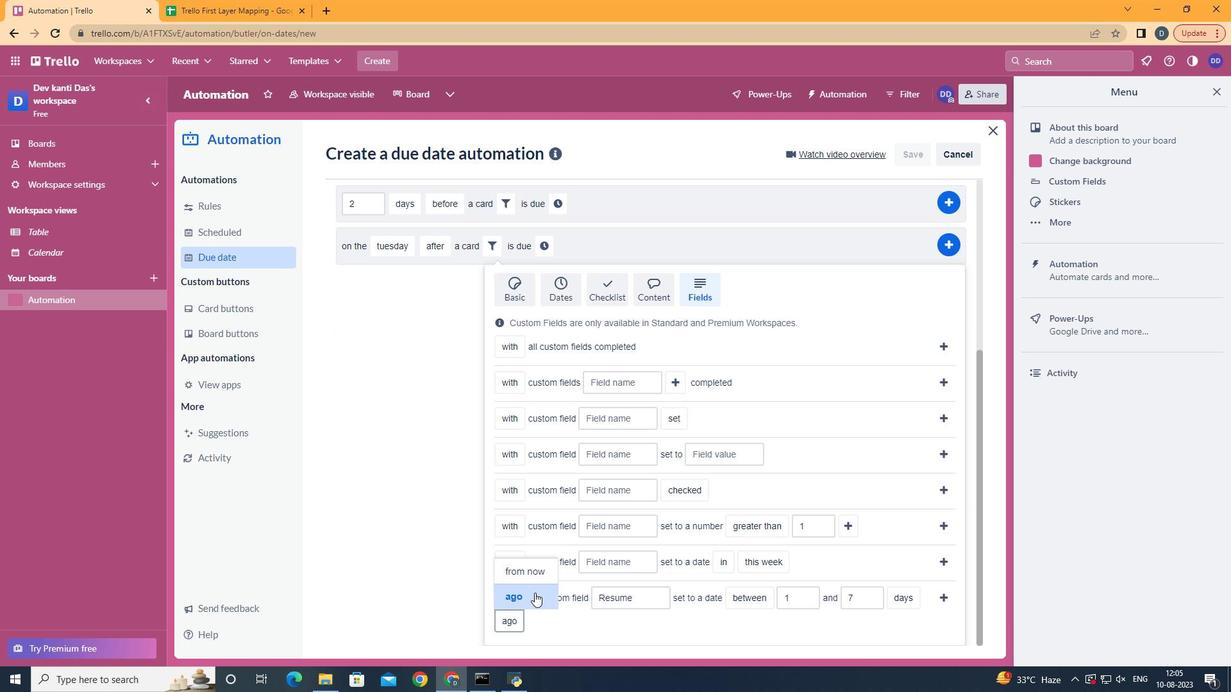 
Action: Mouse moved to (945, 599)
Screenshot: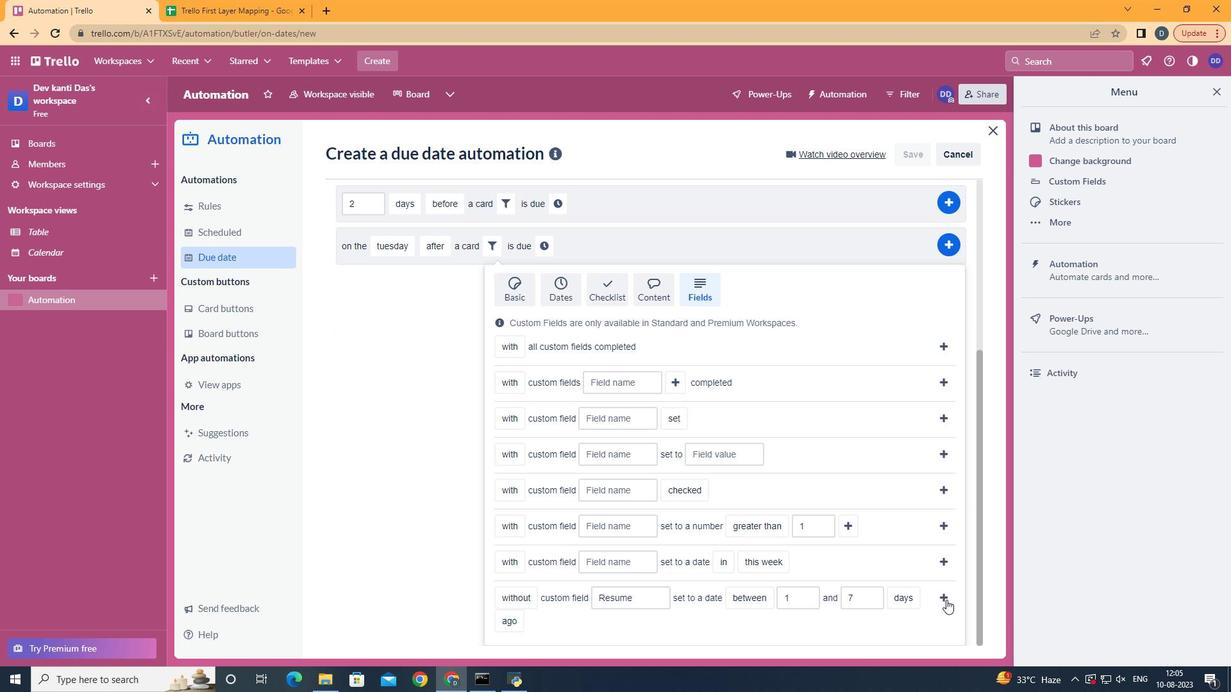 
Action: Mouse pressed left at (945, 599)
Screenshot: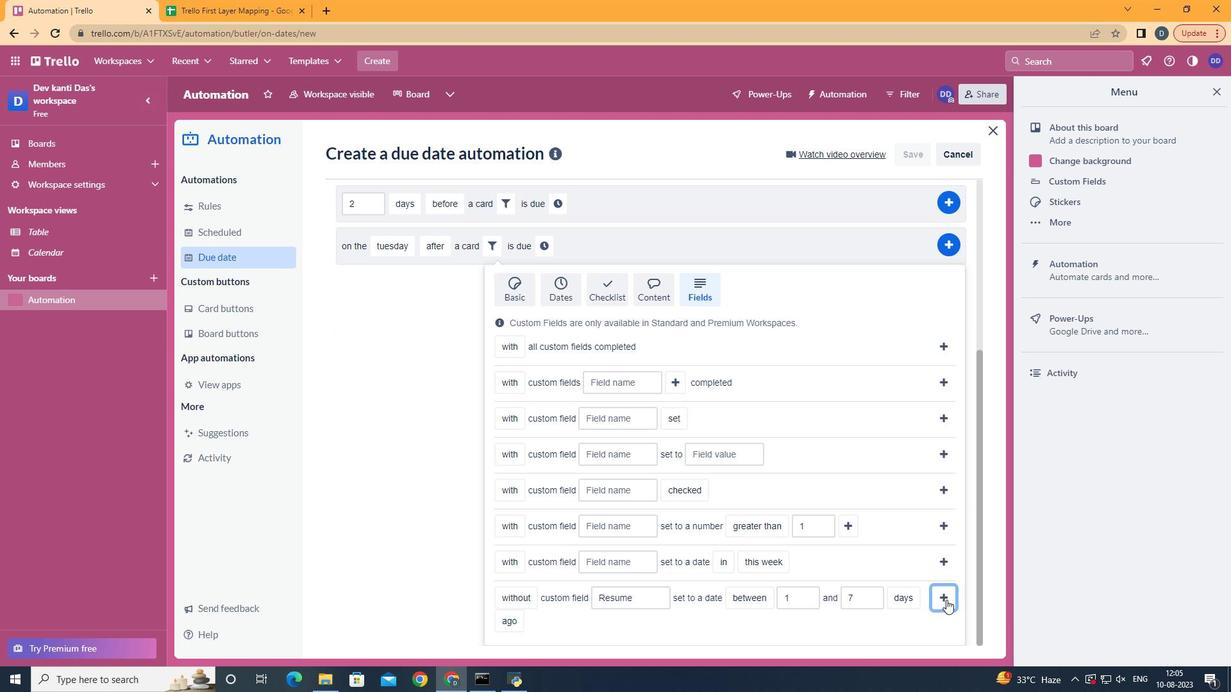 
Action: Mouse moved to (850, 519)
Screenshot: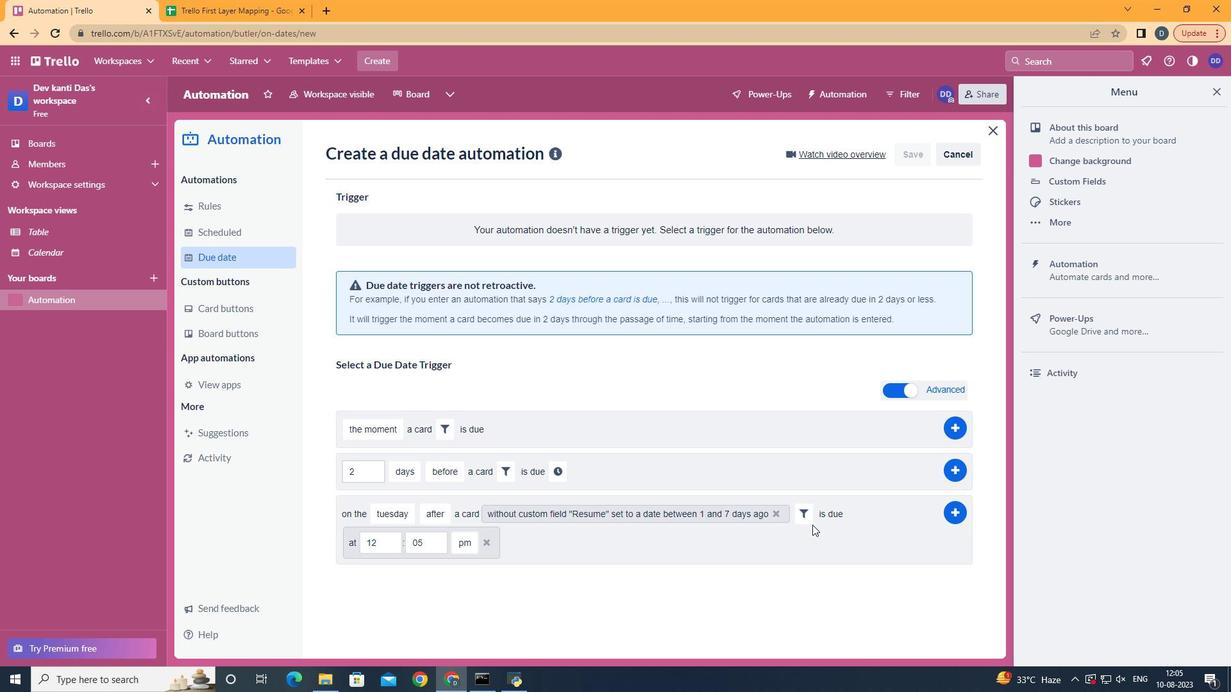 
Action: Mouse pressed left at (850, 519)
Screenshot: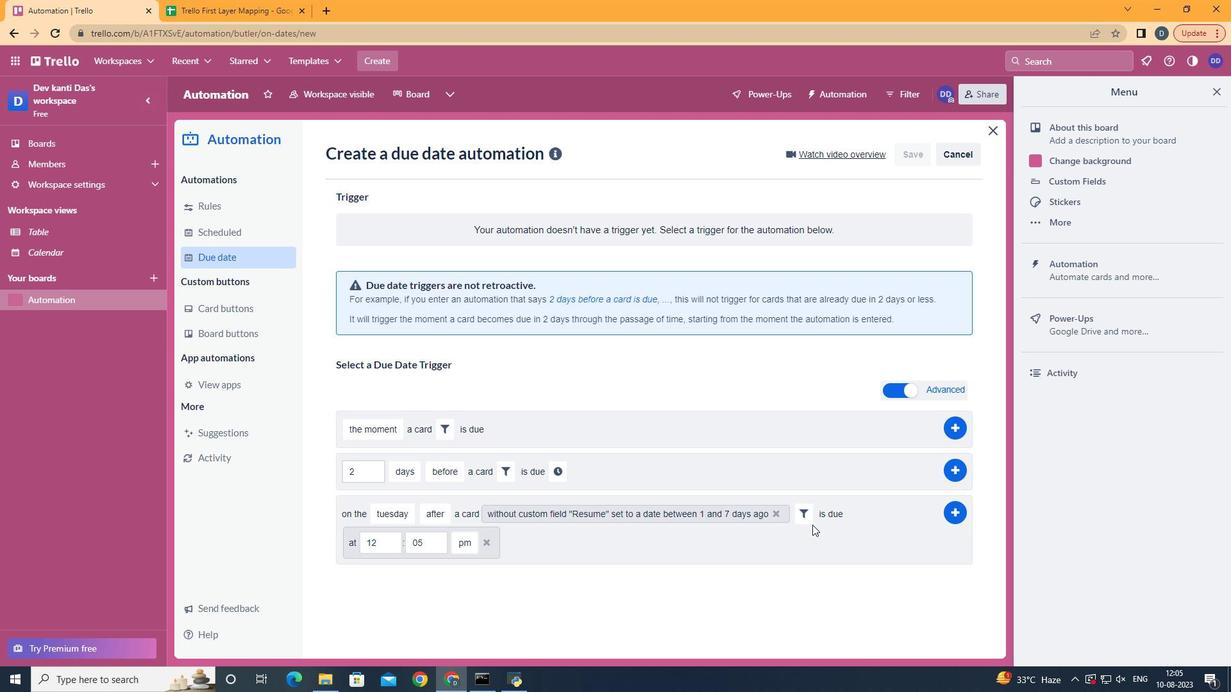 
Action: Mouse moved to (438, 547)
Screenshot: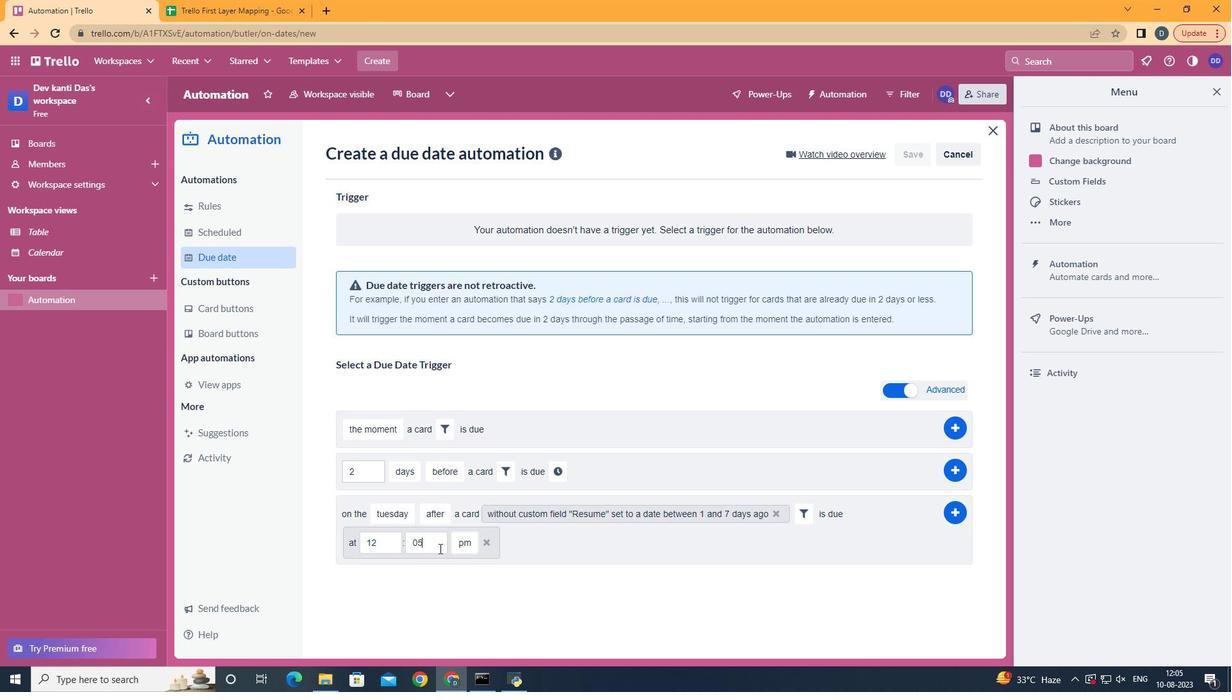 
Action: Mouse pressed left at (438, 547)
Screenshot: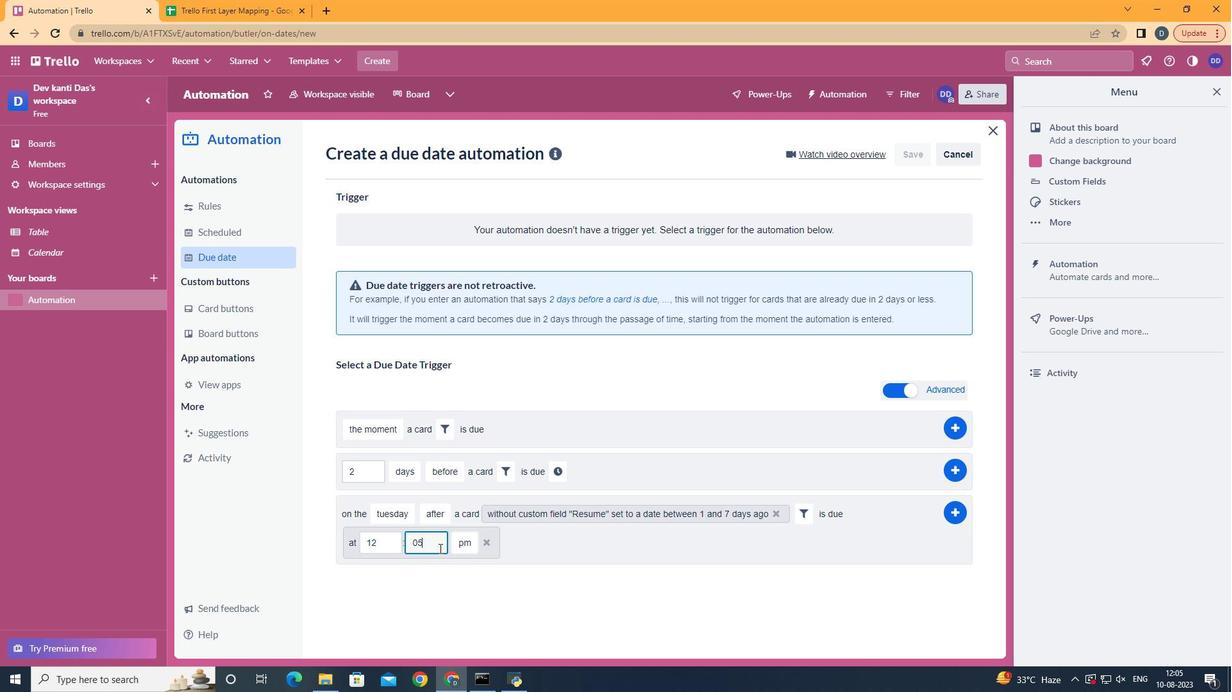 
Action: Mouse moved to (435, 547)
Screenshot: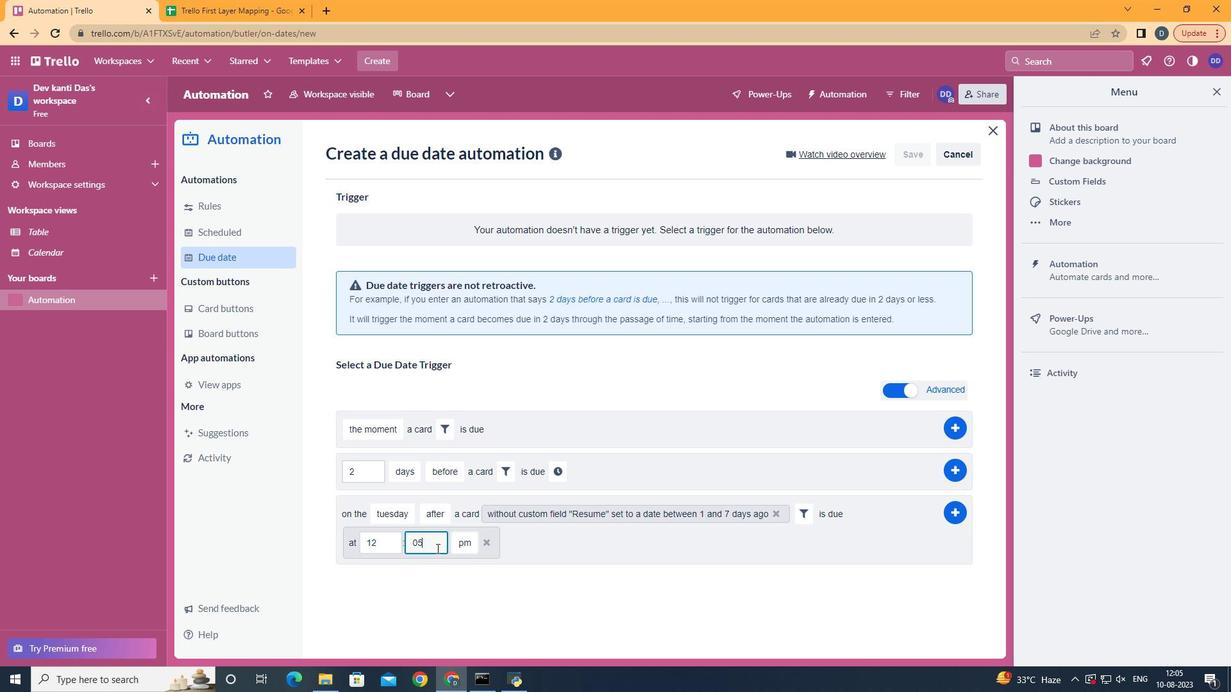 
Action: Key pressed <Key.backspace>0
Screenshot: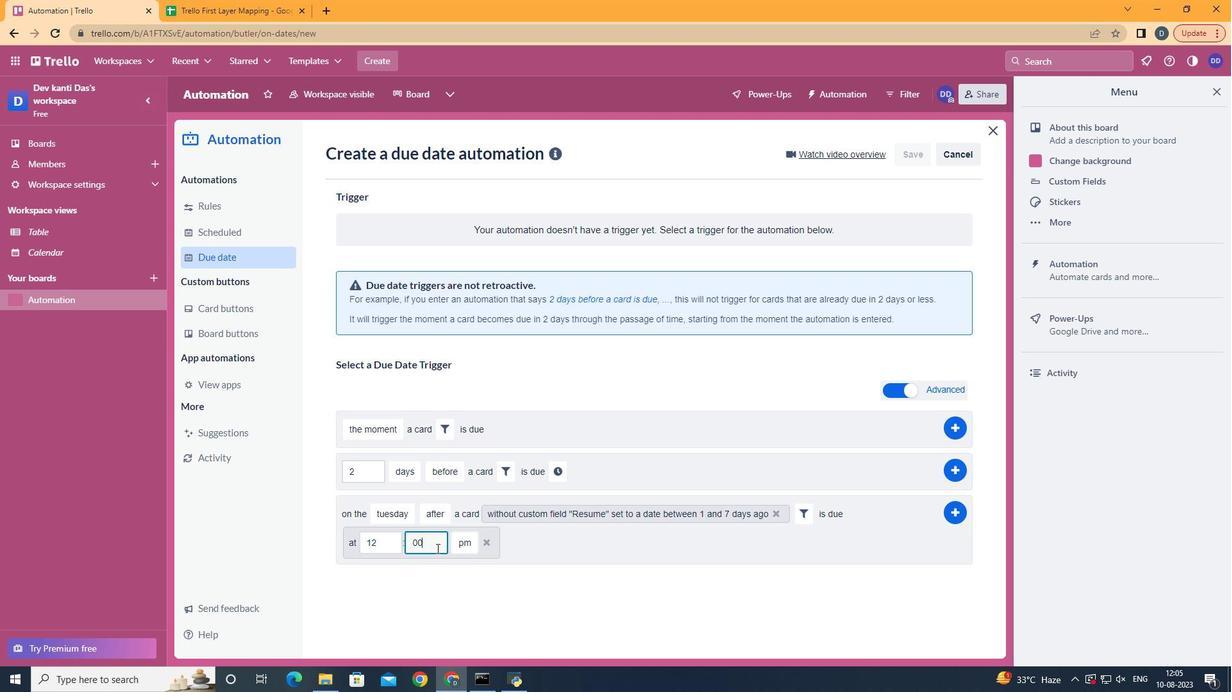
Action: Mouse moved to (393, 545)
Screenshot: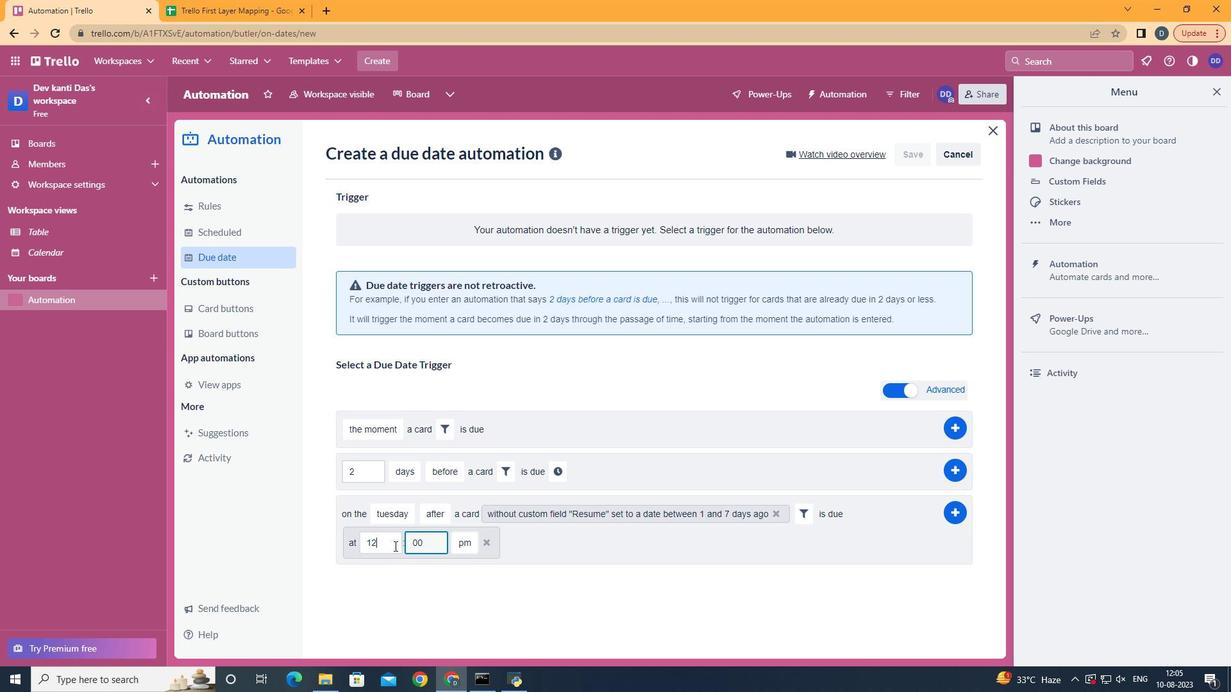 
Action: Mouse pressed left at (393, 545)
Screenshot: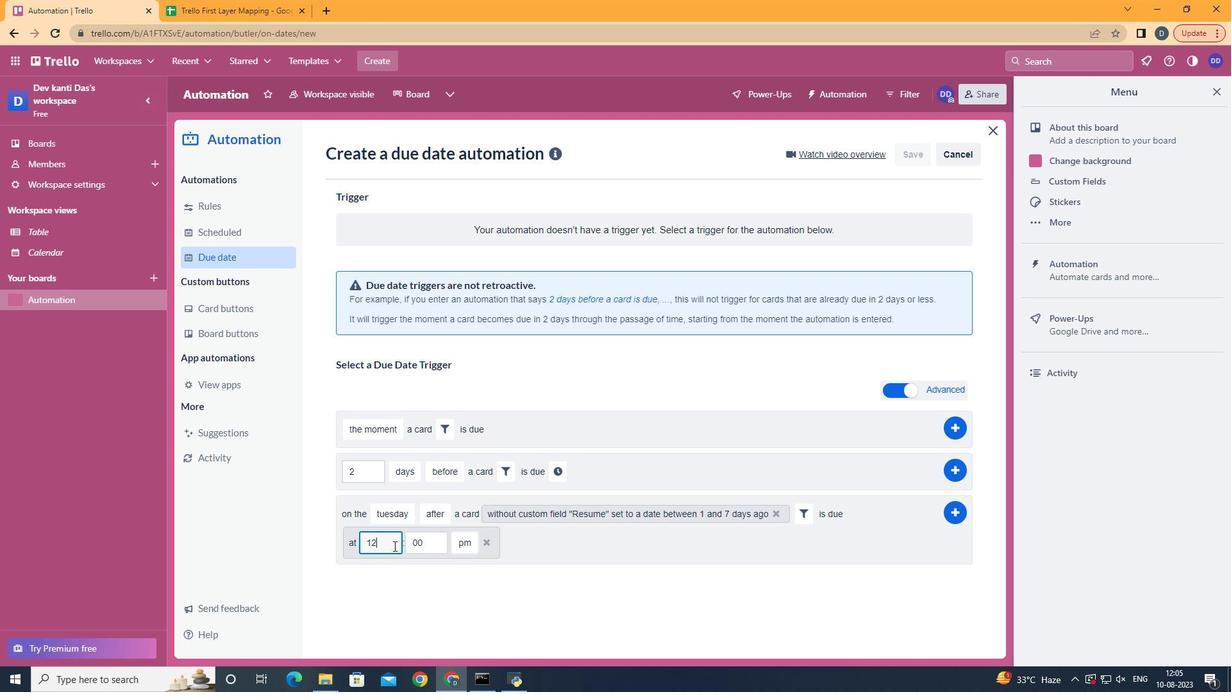 
Action: Mouse moved to (392, 545)
Screenshot: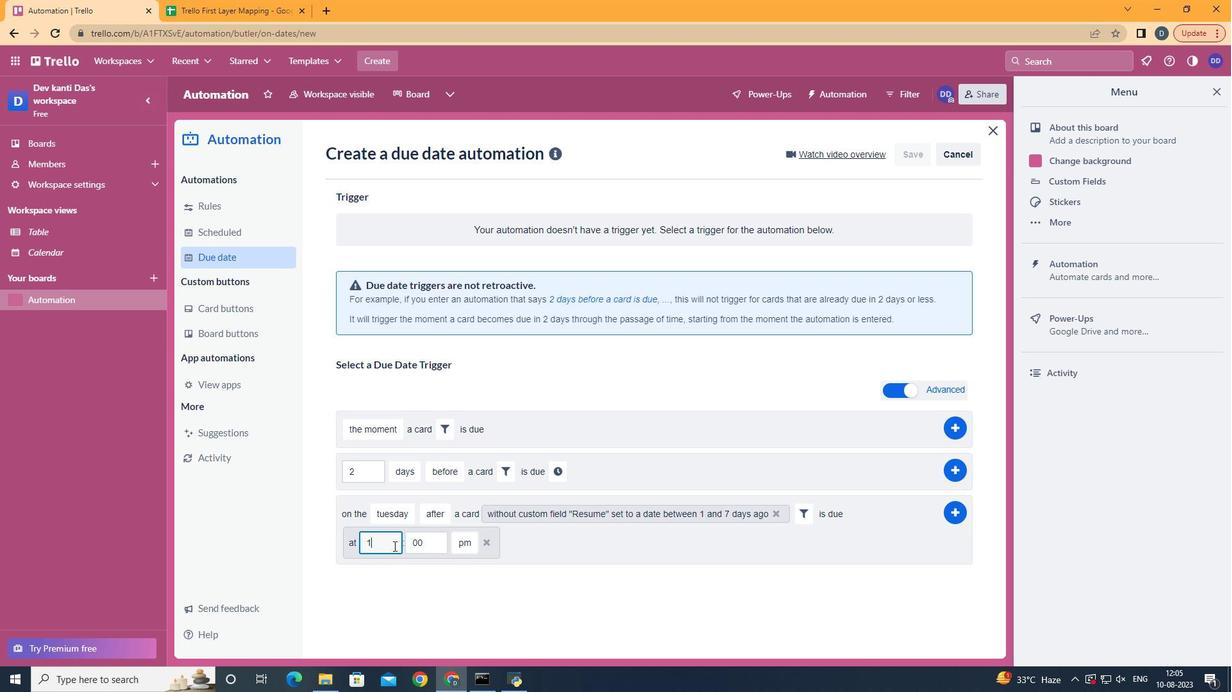 
Action: Key pressed <Key.backspace>1
Screenshot: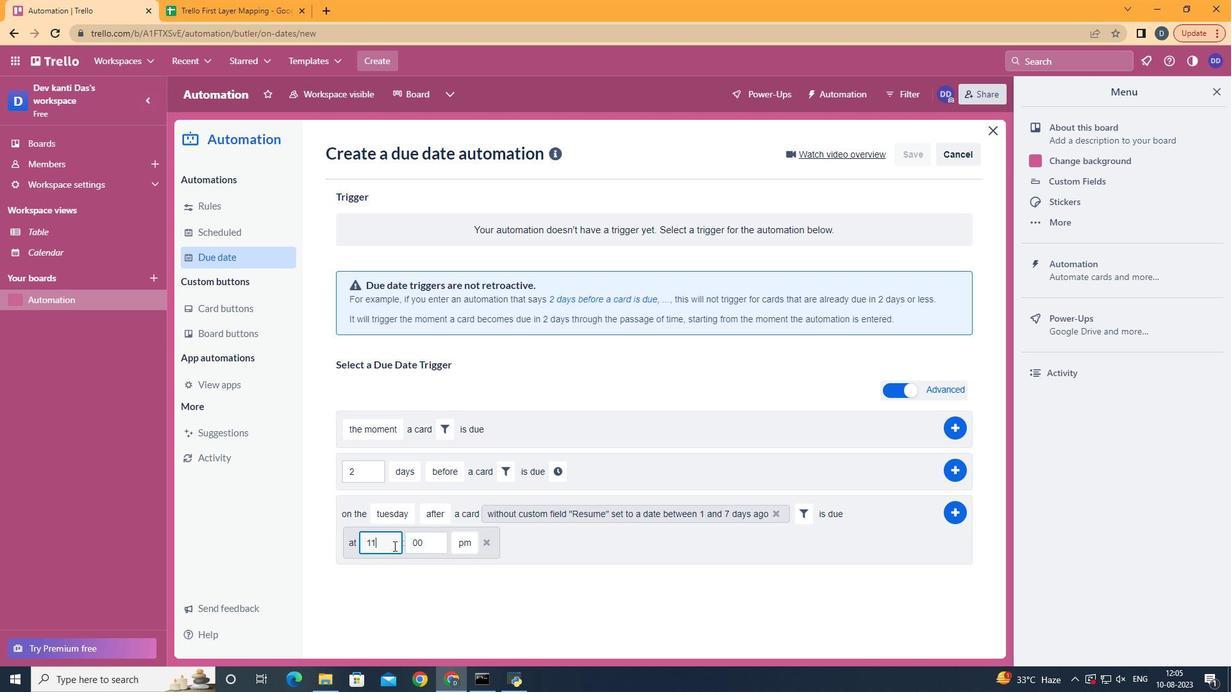 
Action: Mouse moved to (468, 563)
Screenshot: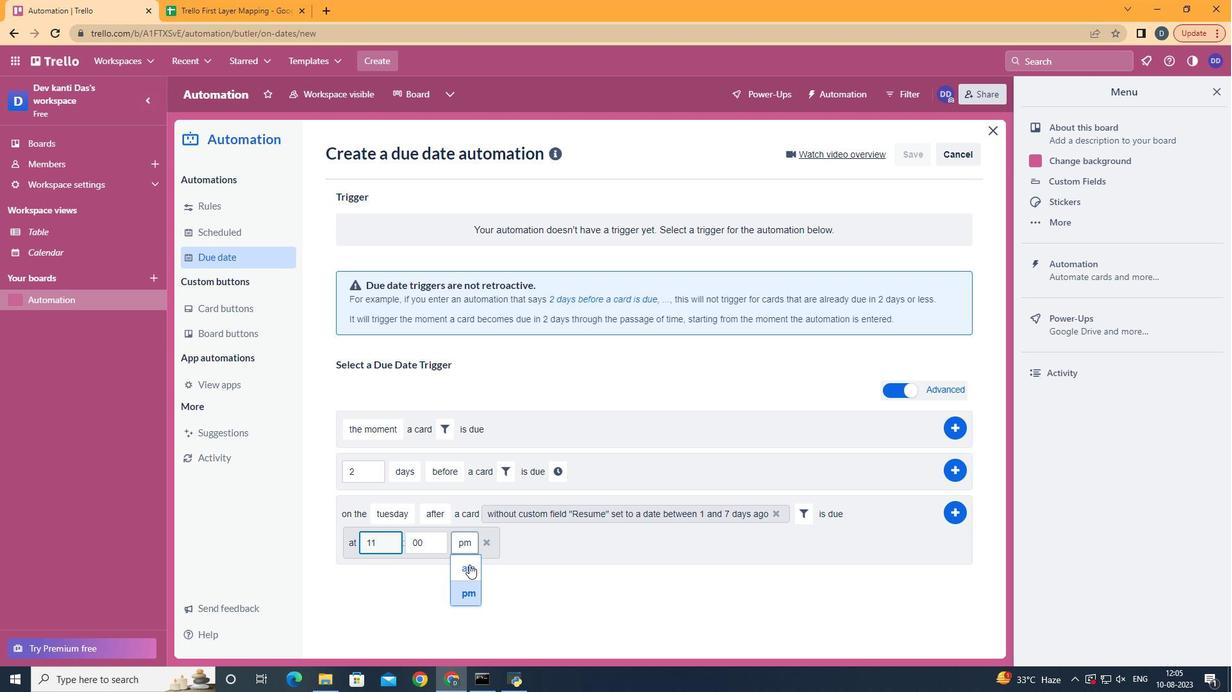 
Action: Mouse pressed left at (468, 563)
Screenshot: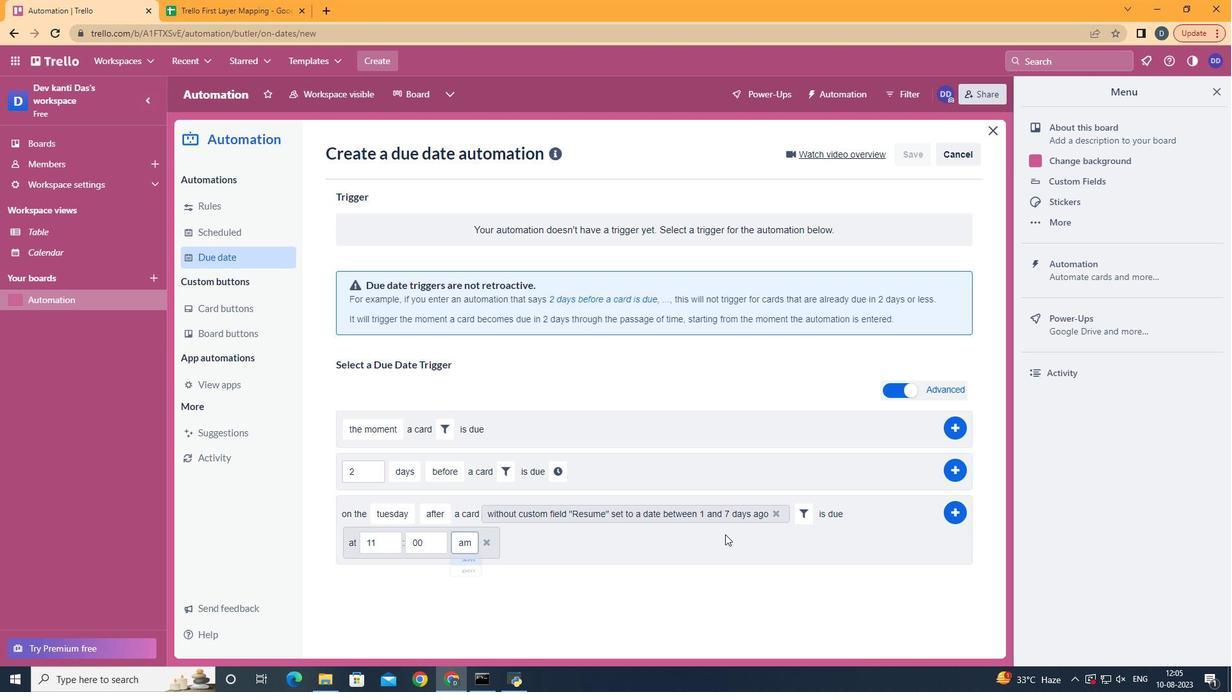 
Action: Mouse moved to (955, 508)
Screenshot: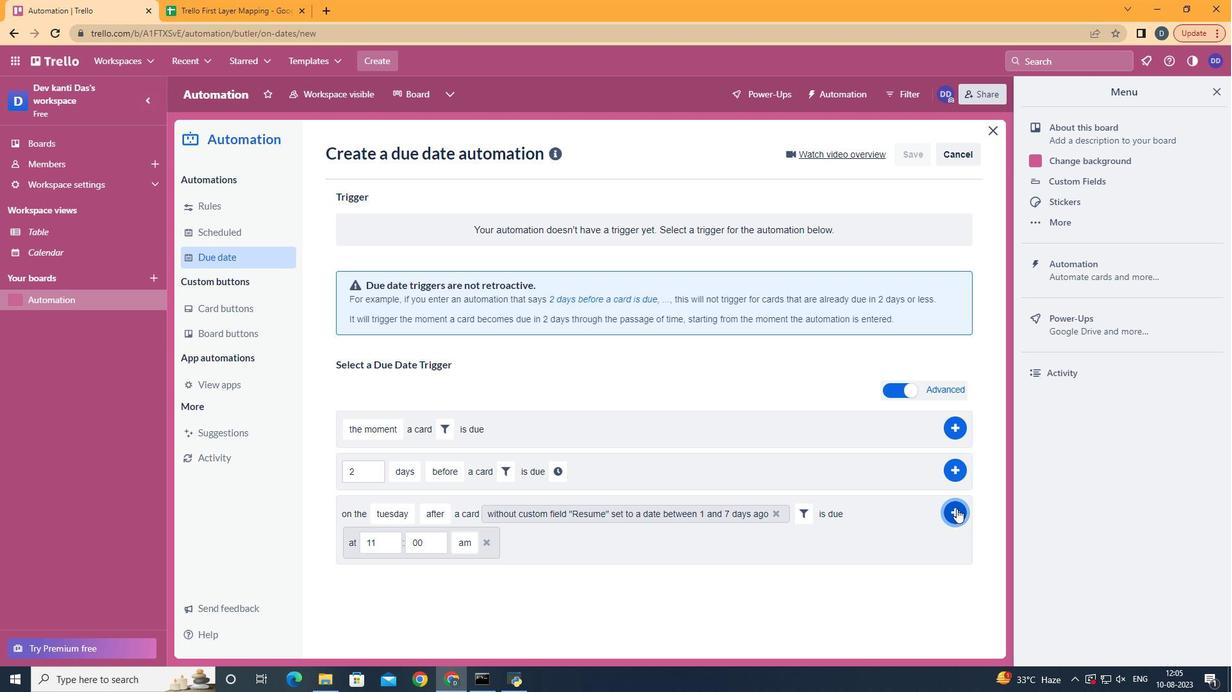 
Action: Mouse pressed left at (955, 508)
Screenshot: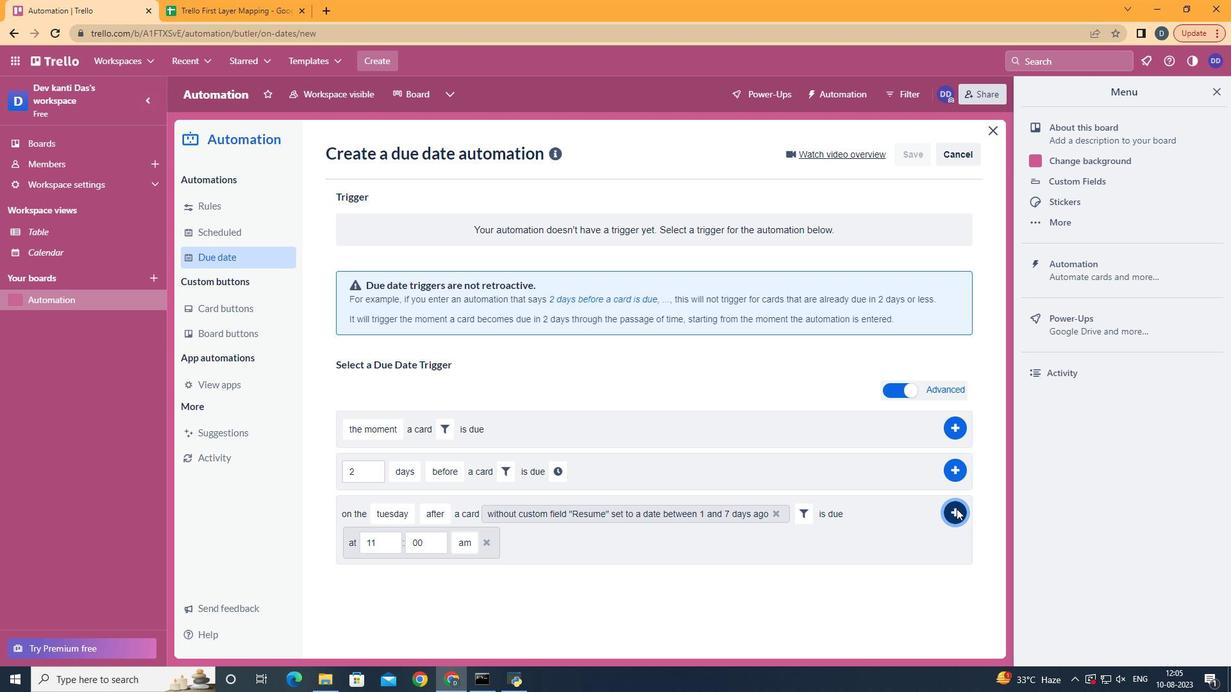 
Action: Mouse moved to (650, 255)
Screenshot: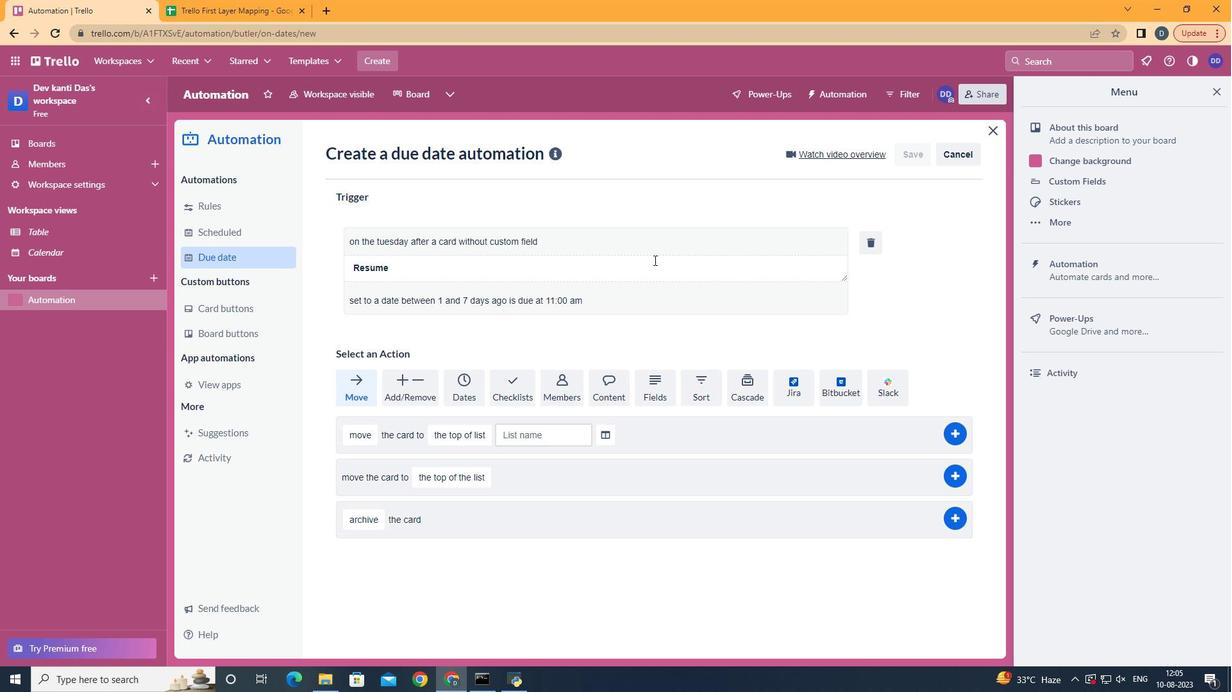 
